 Task: Find connections with filter location Behat with filter topic #fundraisingwith filter profile language Potuguese with filter current company OneTrust with filter school PDM University  with filter industry Government Administration with filter service category Public Speaking with filter keywords title Data Entry
Action: Mouse moved to (485, 65)
Screenshot: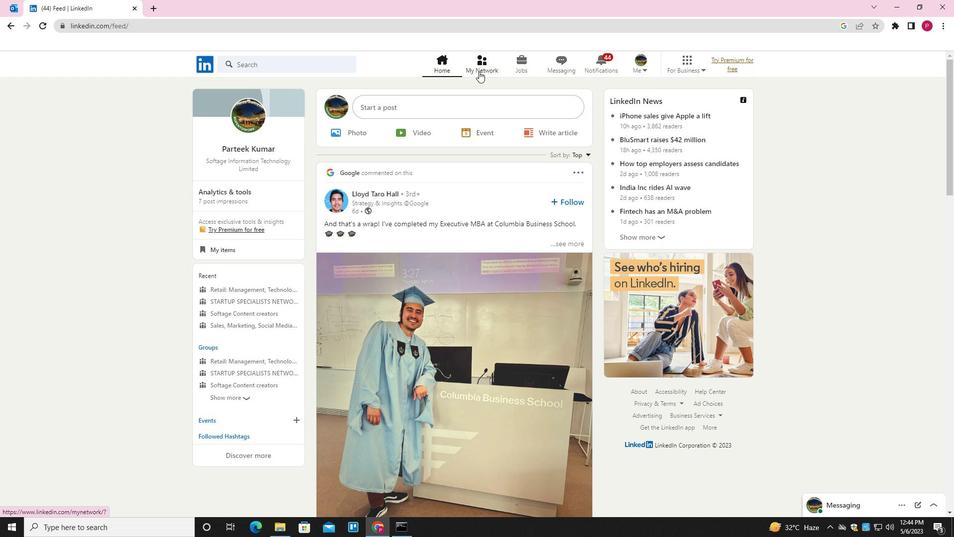 
Action: Mouse pressed left at (485, 65)
Screenshot: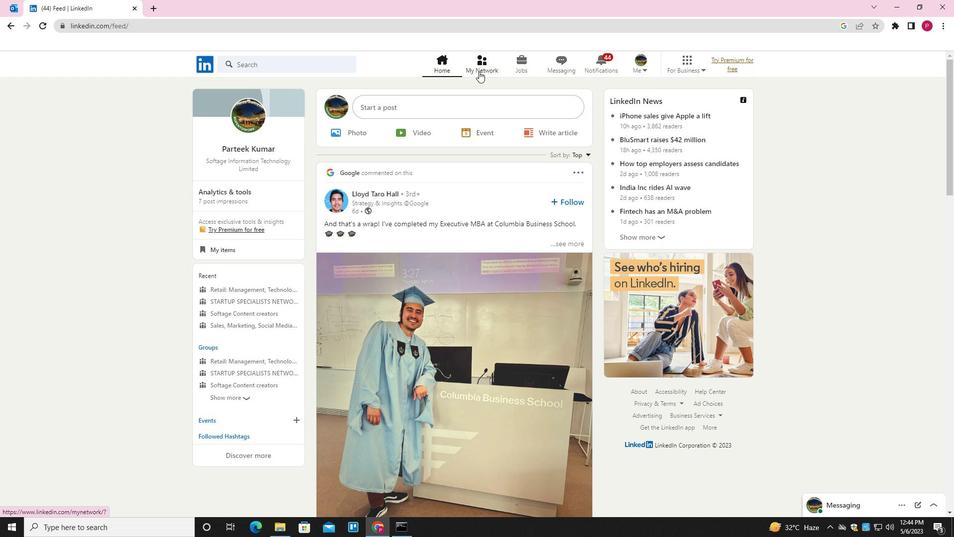
Action: Mouse moved to (308, 116)
Screenshot: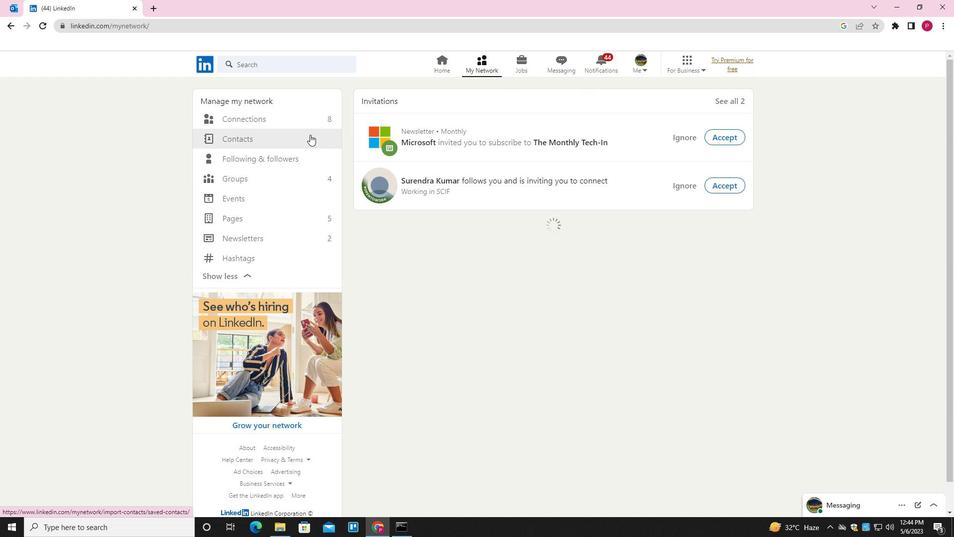 
Action: Mouse pressed left at (308, 116)
Screenshot: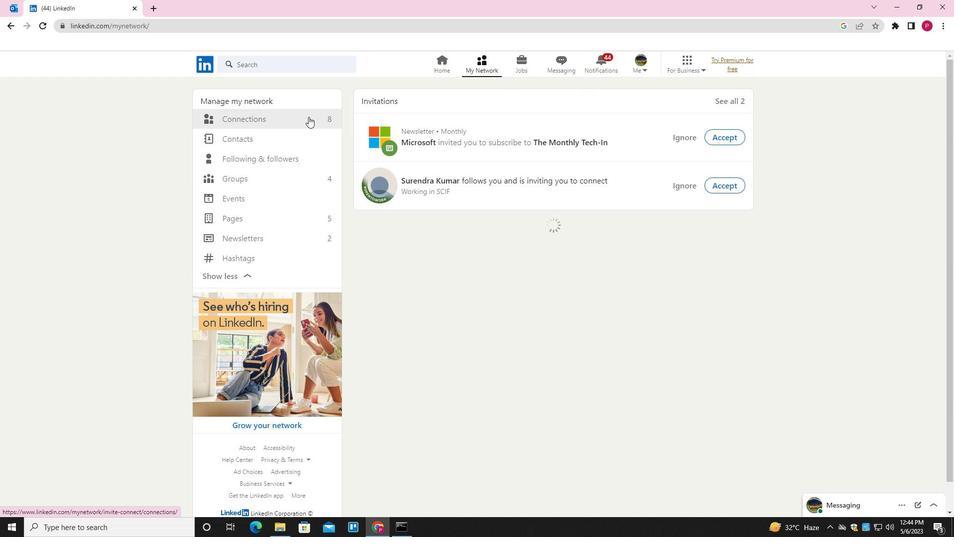 
Action: Mouse moved to (564, 115)
Screenshot: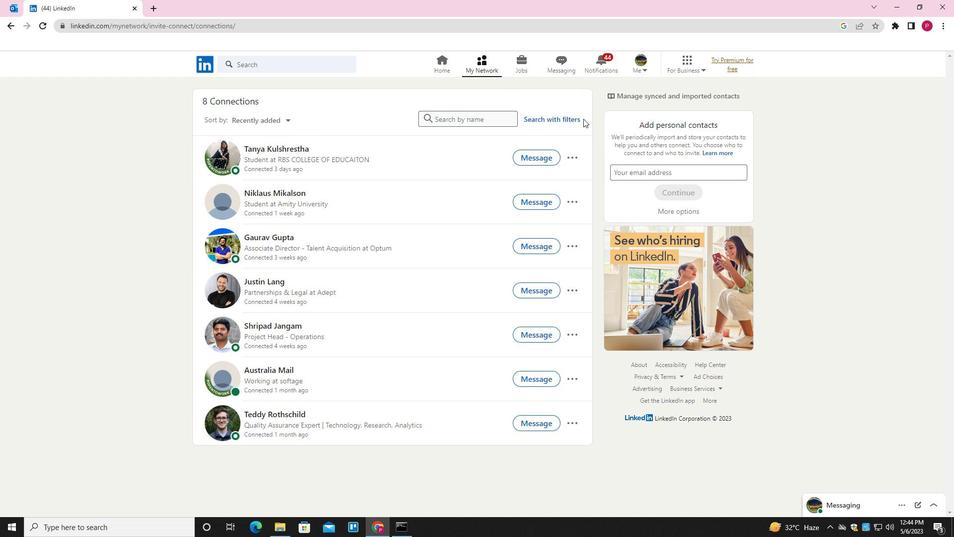
Action: Mouse pressed left at (564, 115)
Screenshot: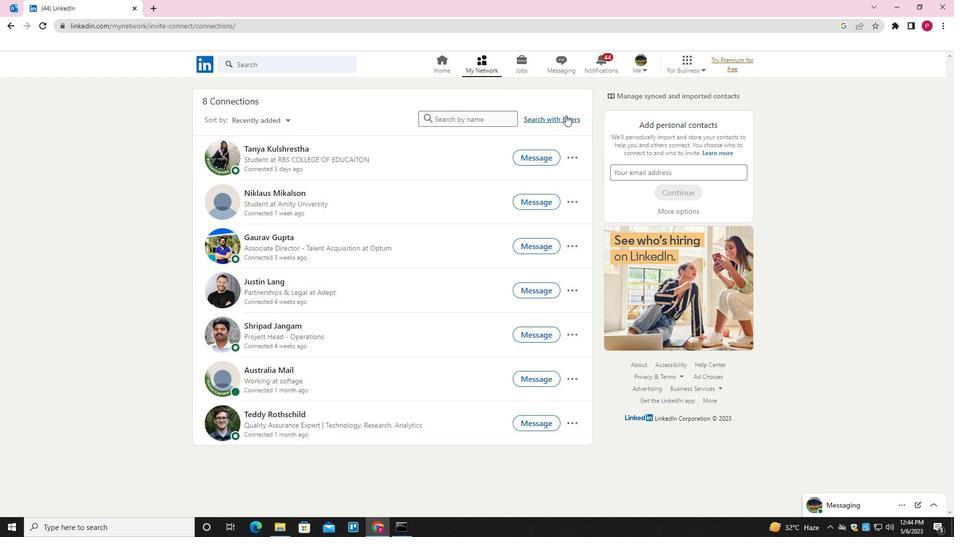 
Action: Mouse moved to (511, 93)
Screenshot: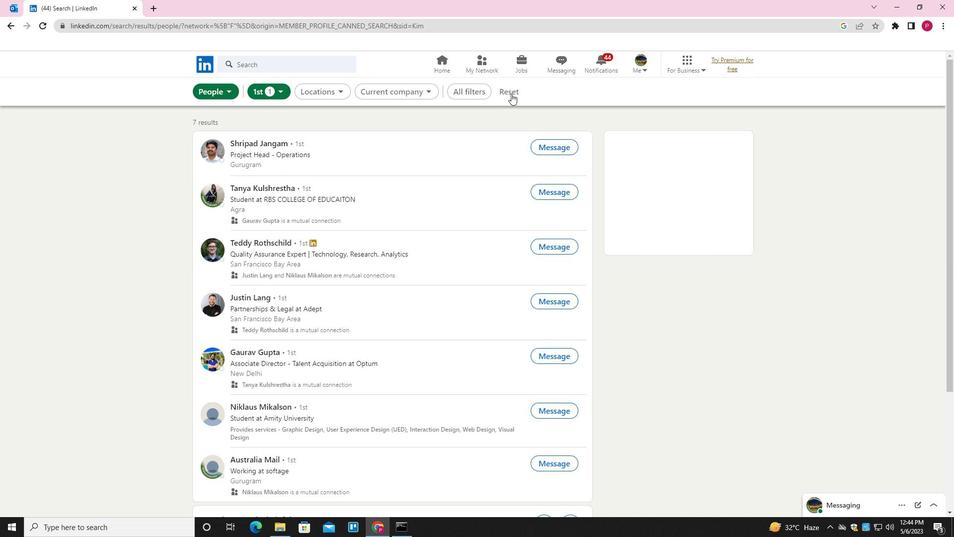 
Action: Mouse pressed left at (511, 93)
Screenshot: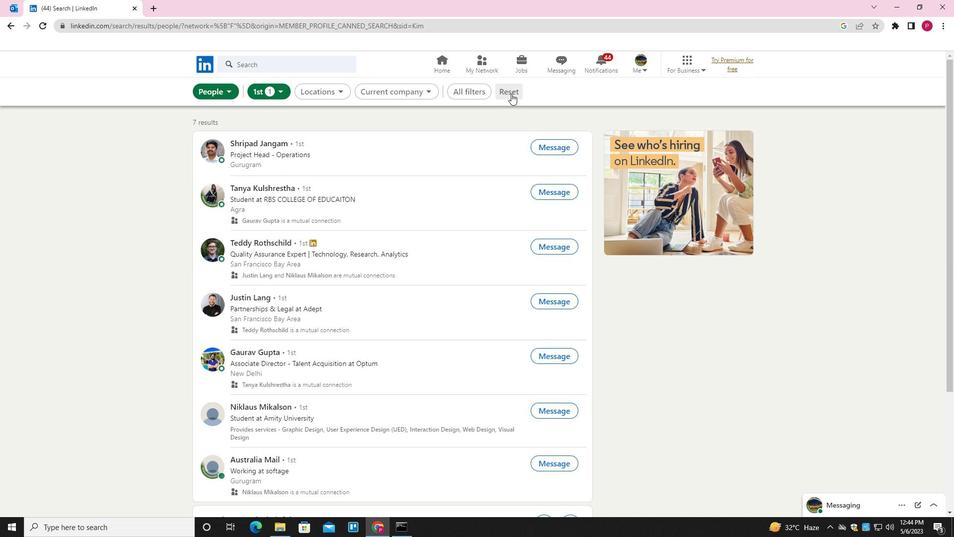 
Action: Mouse moved to (489, 92)
Screenshot: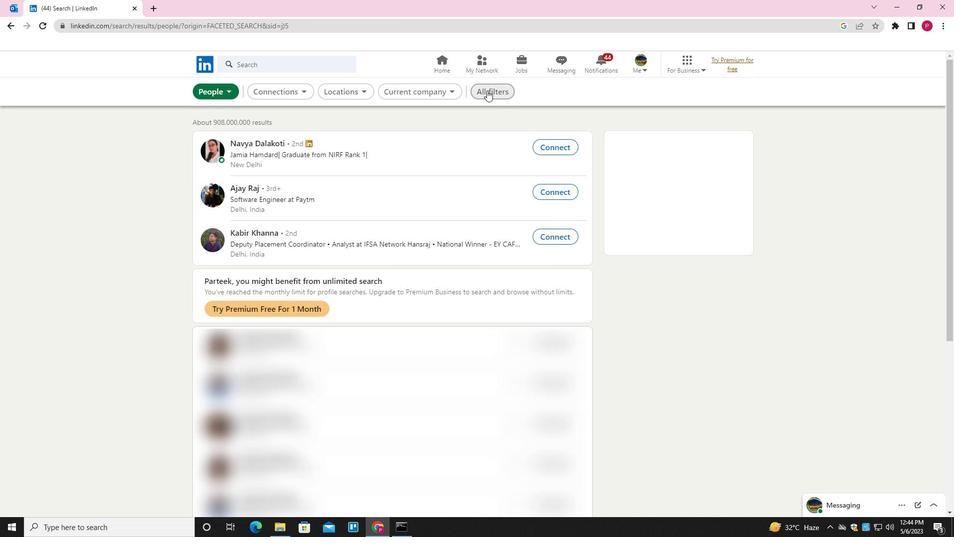 
Action: Mouse pressed left at (489, 92)
Screenshot: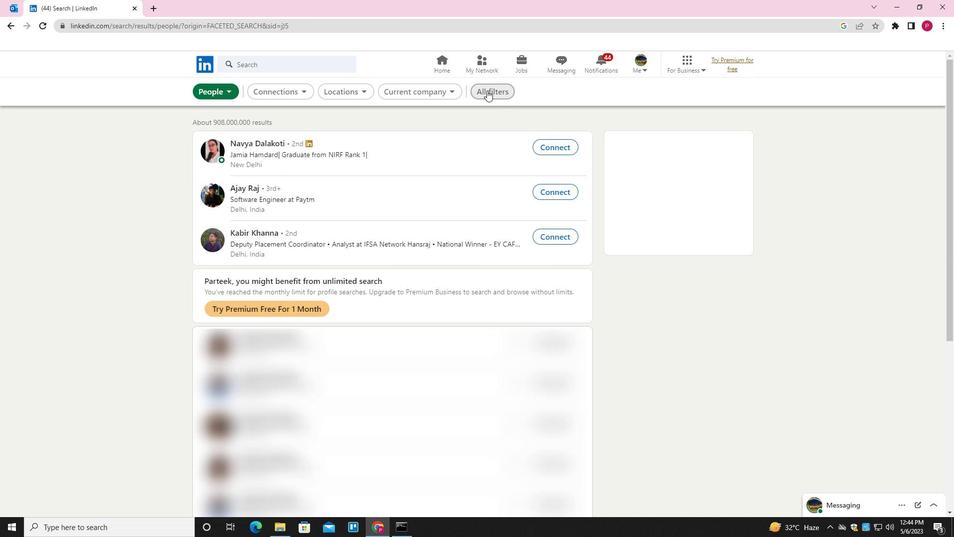 
Action: Mouse moved to (782, 304)
Screenshot: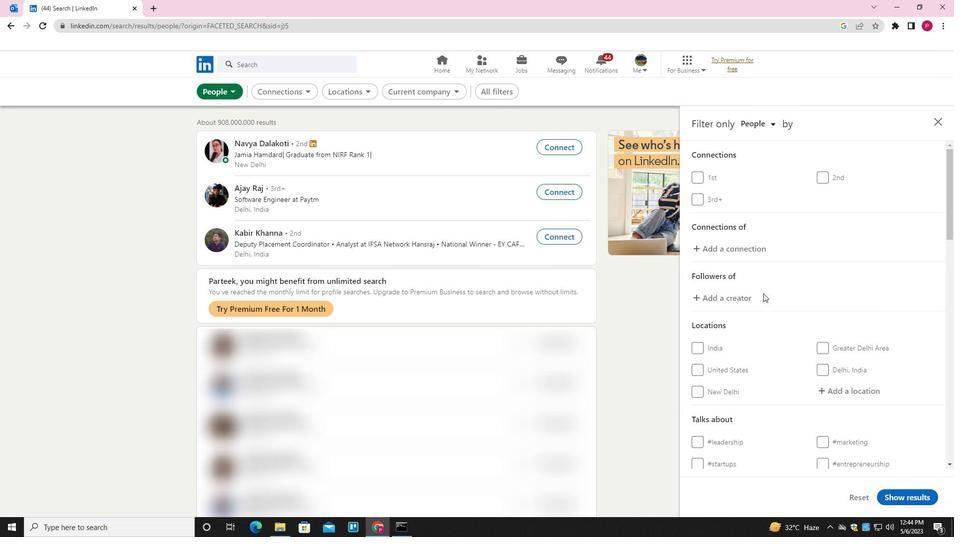 
Action: Mouse scrolled (782, 303) with delta (0, 0)
Screenshot: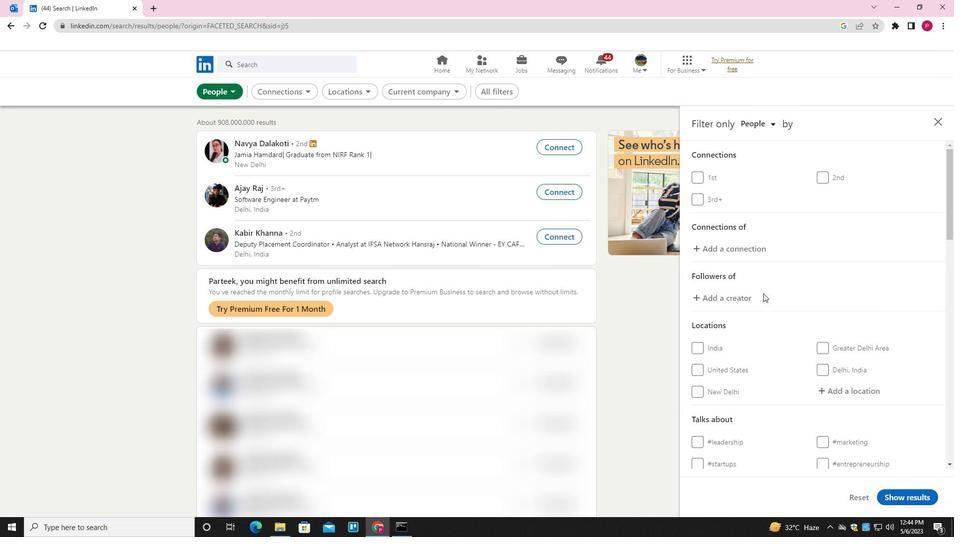 
Action: Mouse moved to (784, 305)
Screenshot: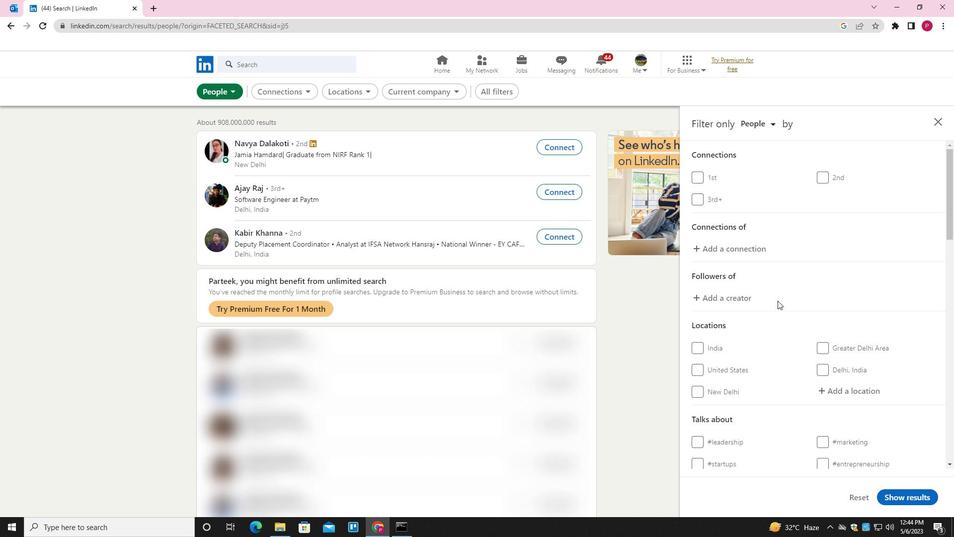
Action: Mouse scrolled (784, 304) with delta (0, 0)
Screenshot: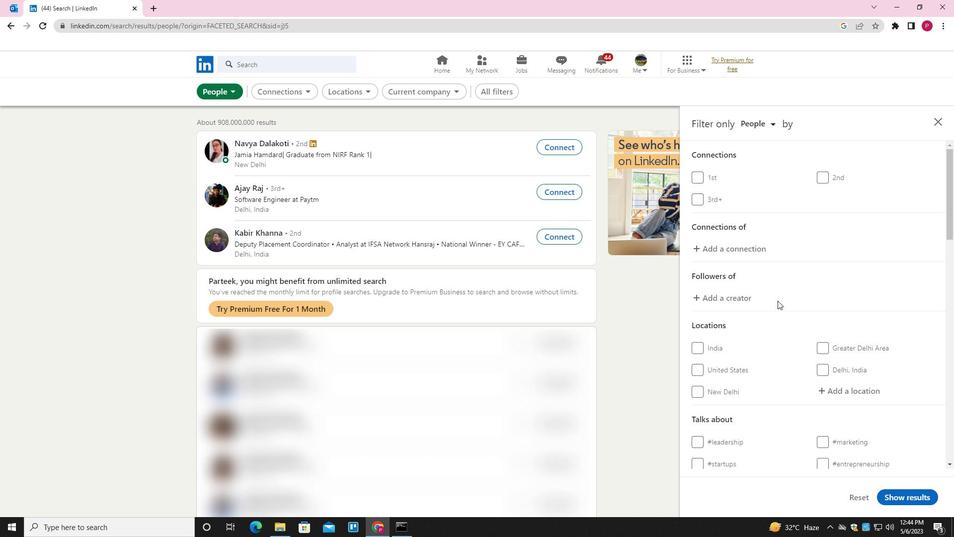 
Action: Mouse moved to (842, 294)
Screenshot: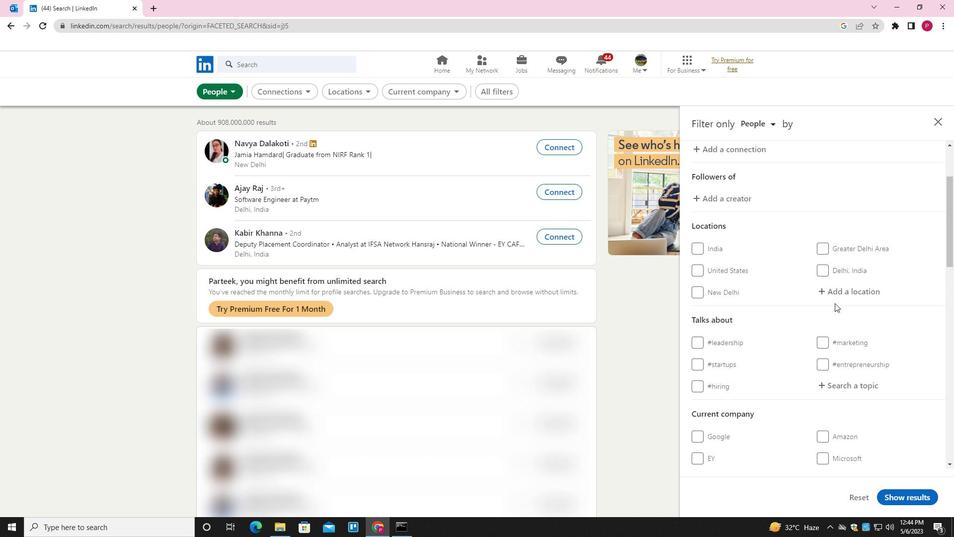 
Action: Mouse pressed left at (842, 294)
Screenshot: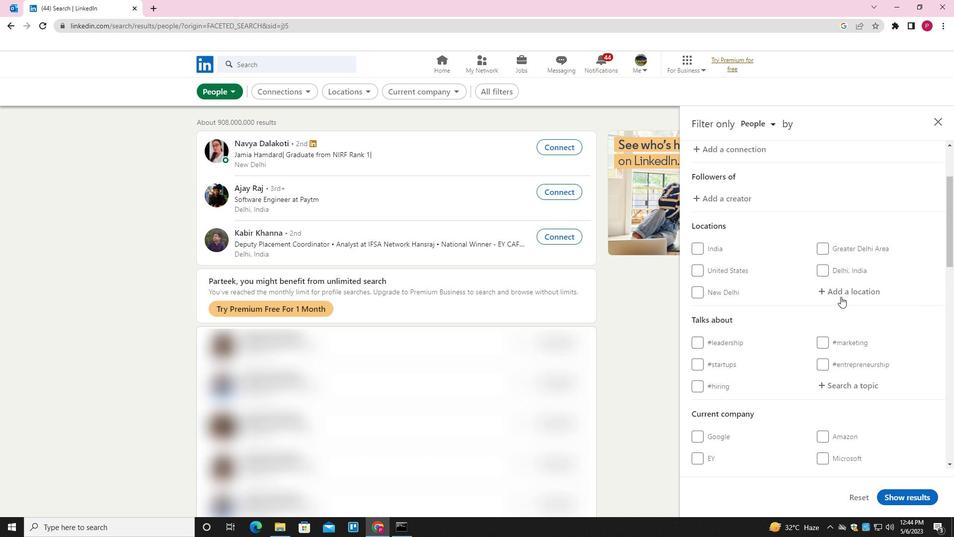 
Action: Key pressed <Key.shift>BEHATT<Key.backspace><Key.down><Key.enter>
Screenshot: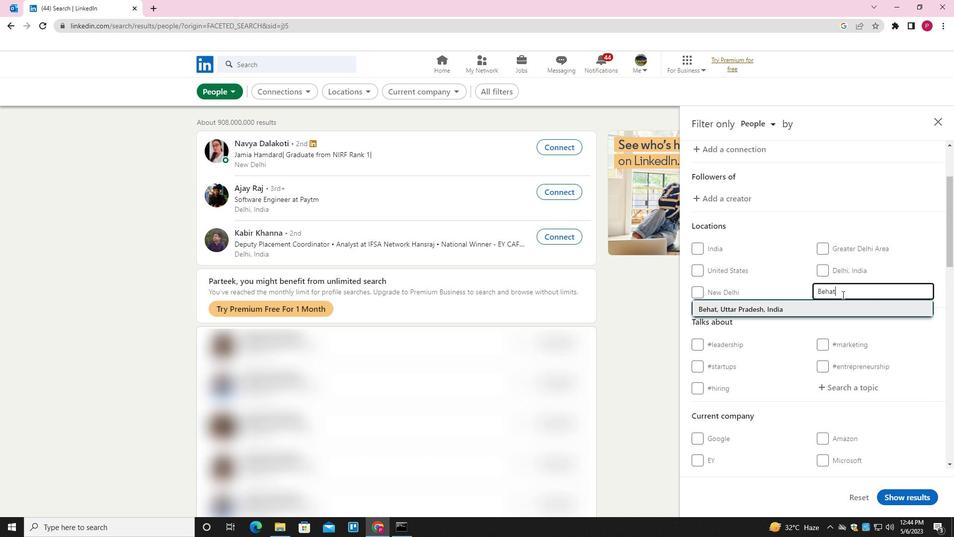 
Action: Mouse moved to (809, 281)
Screenshot: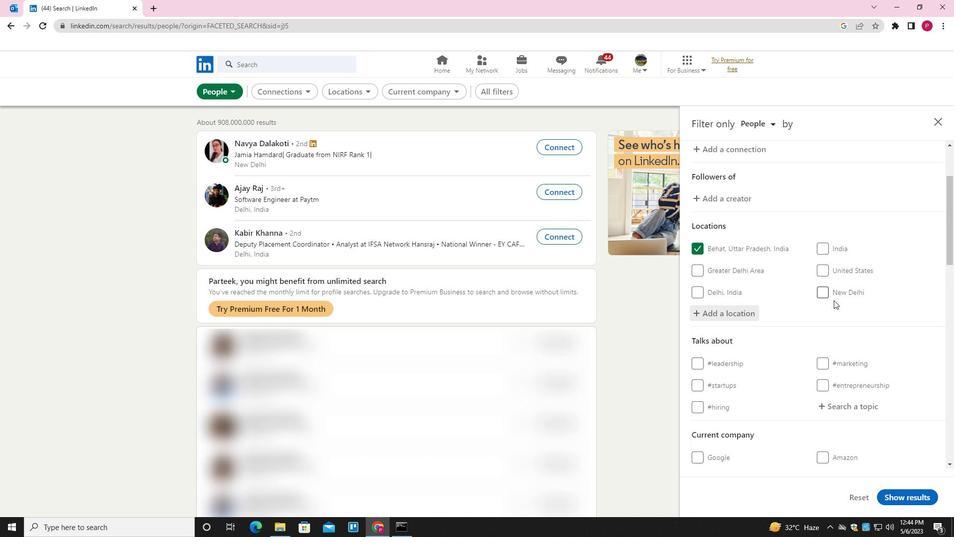 
Action: Mouse scrolled (809, 281) with delta (0, 0)
Screenshot: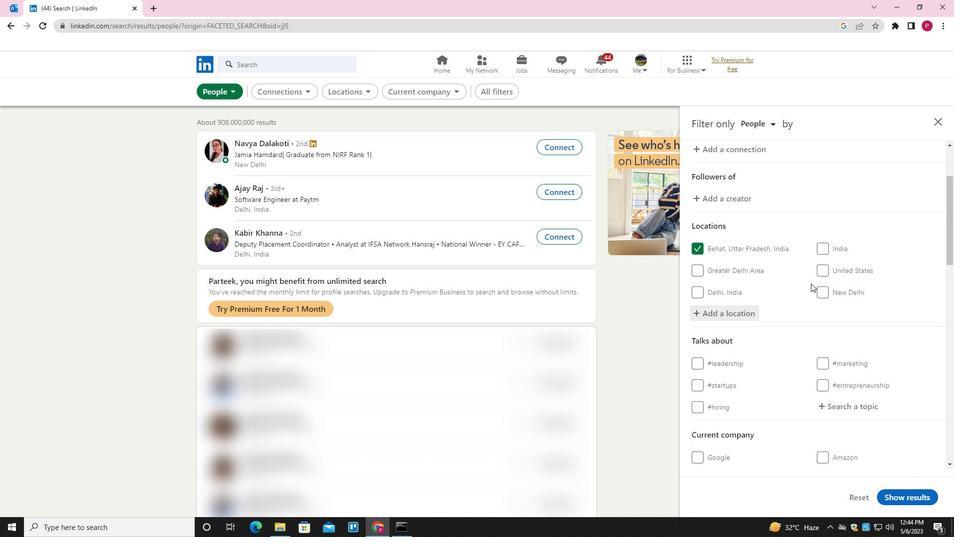 
Action: Mouse scrolled (809, 281) with delta (0, 0)
Screenshot: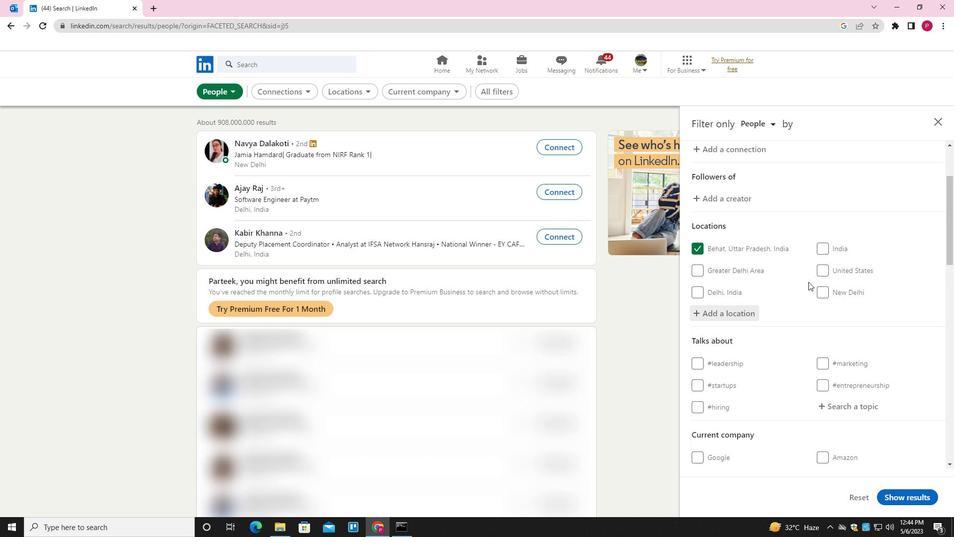 
Action: Mouse moved to (809, 282)
Screenshot: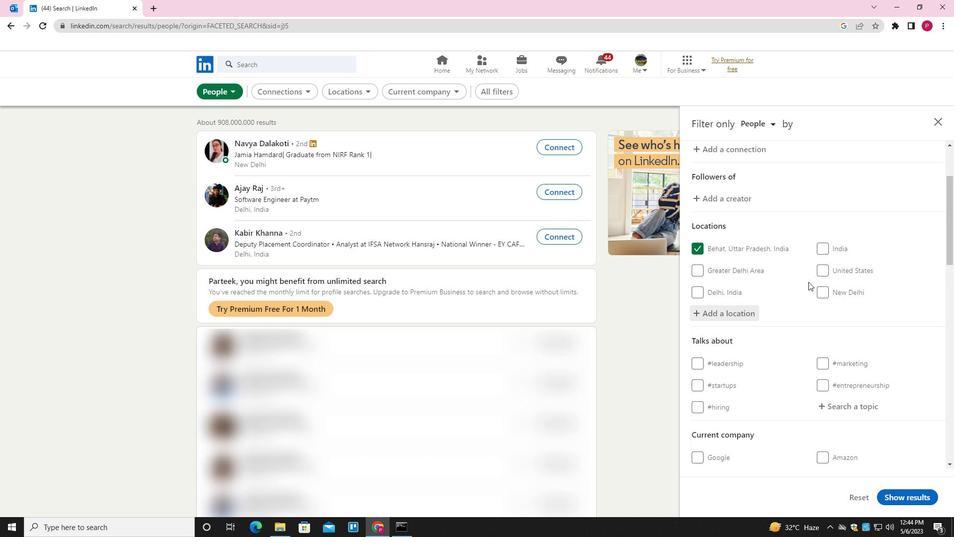 
Action: Mouse scrolled (809, 281) with delta (0, 0)
Screenshot: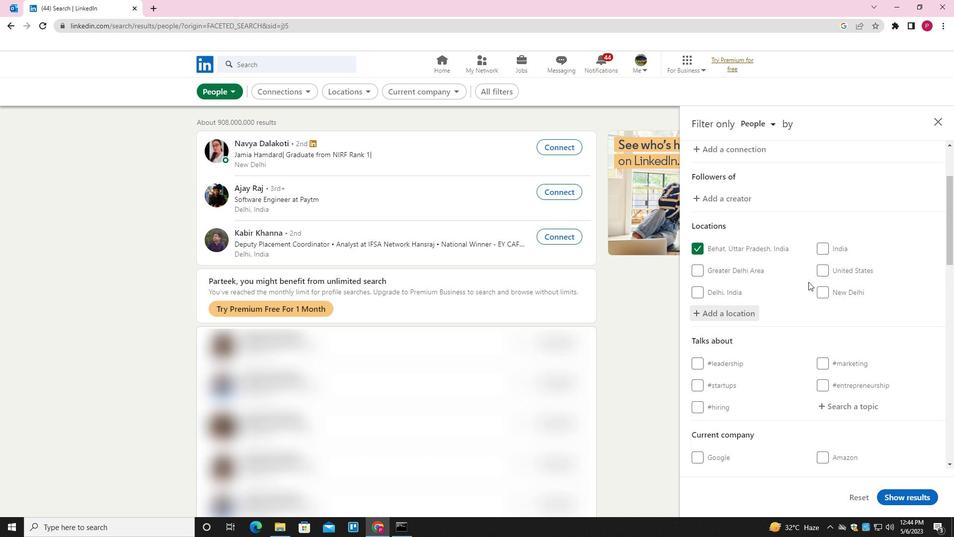 
Action: Mouse moved to (835, 261)
Screenshot: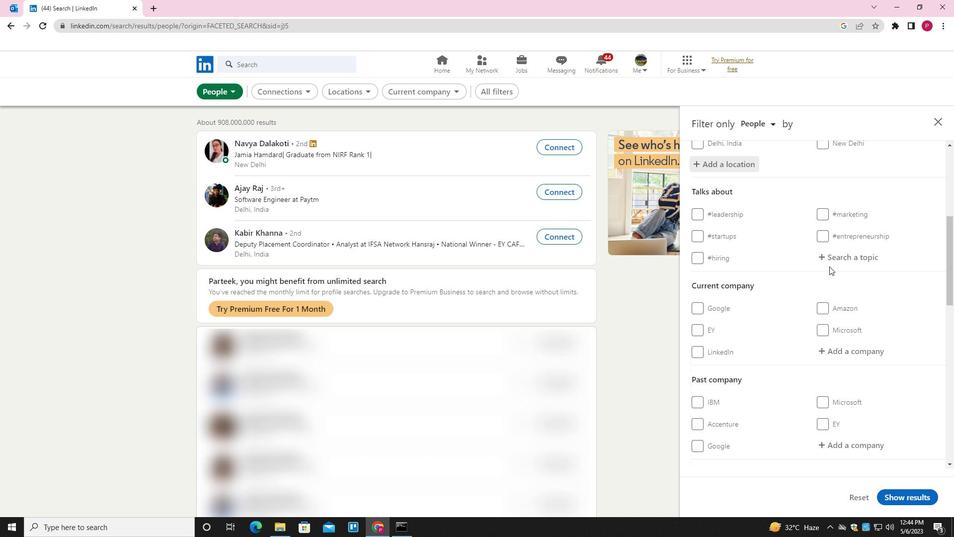 
Action: Mouse pressed left at (835, 261)
Screenshot: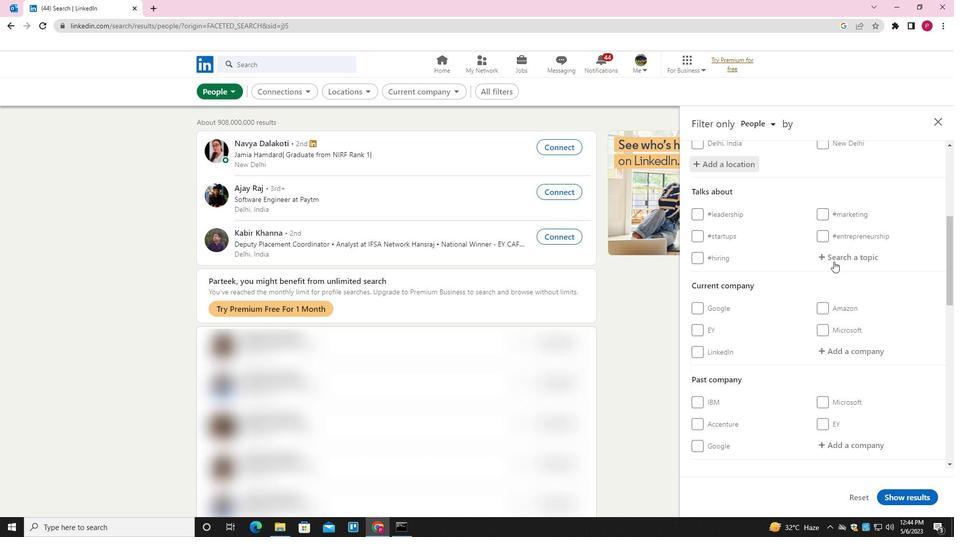 
Action: Key pressed FUNDRAISING<Key.down><Key.enter>
Screenshot: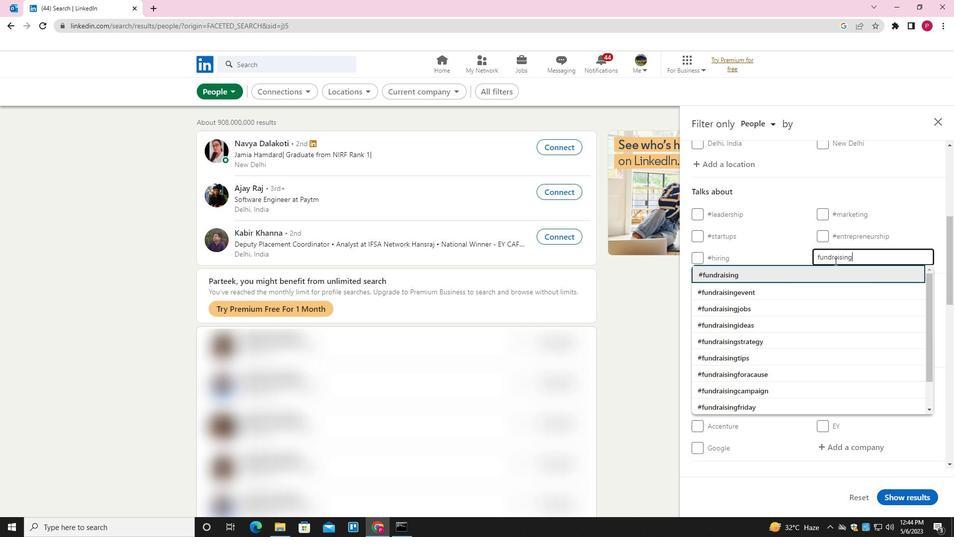 
Action: Mouse moved to (827, 264)
Screenshot: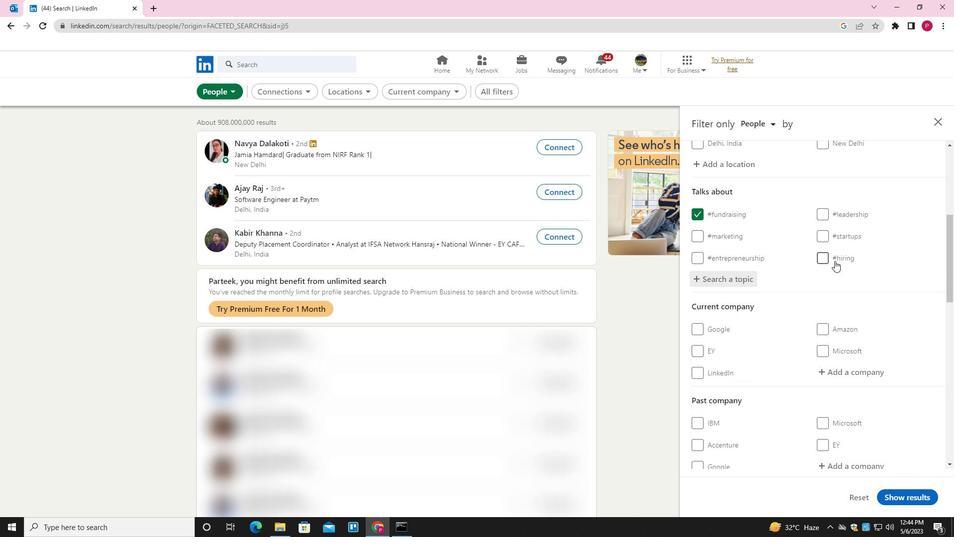
Action: Mouse scrolled (827, 263) with delta (0, 0)
Screenshot: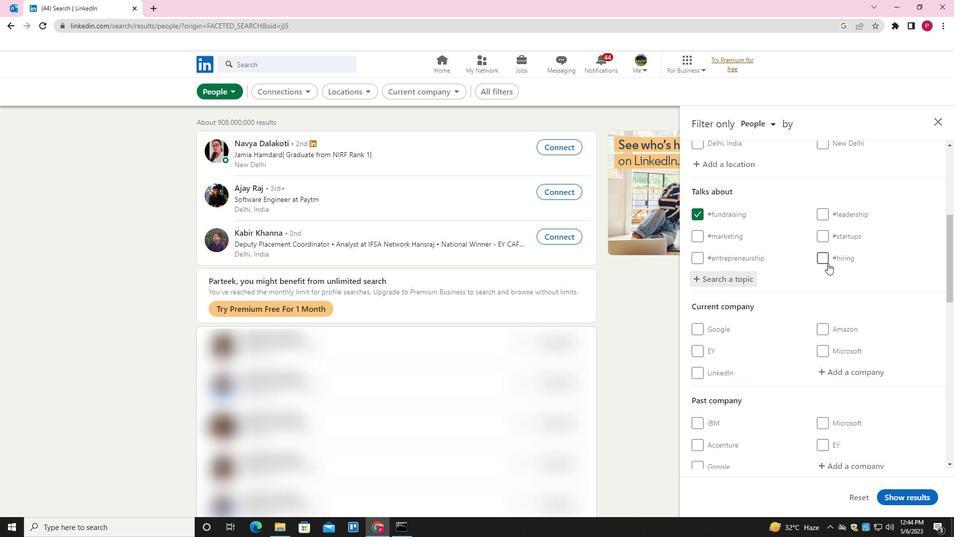 
Action: Mouse scrolled (827, 263) with delta (0, 0)
Screenshot: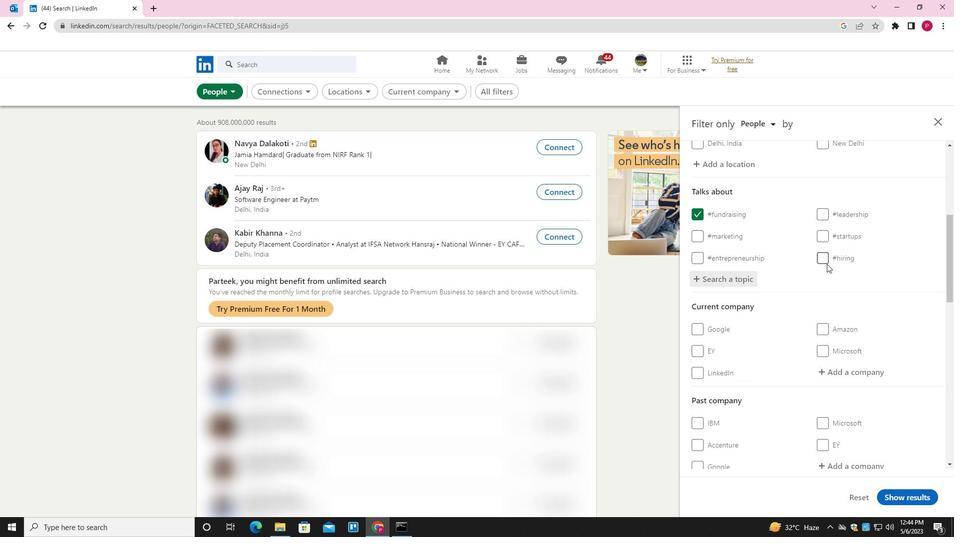 
Action: Mouse scrolled (827, 263) with delta (0, 0)
Screenshot: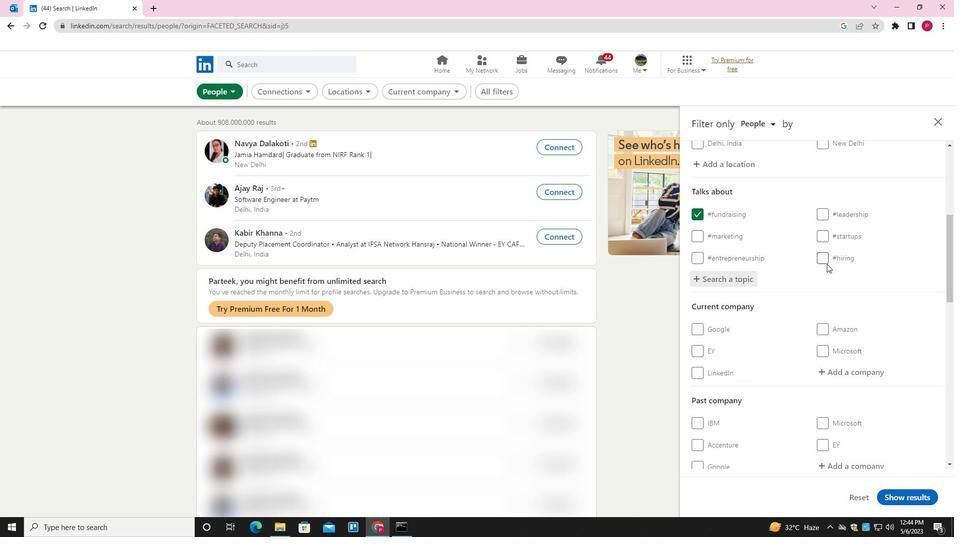 
Action: Mouse scrolled (827, 263) with delta (0, 0)
Screenshot: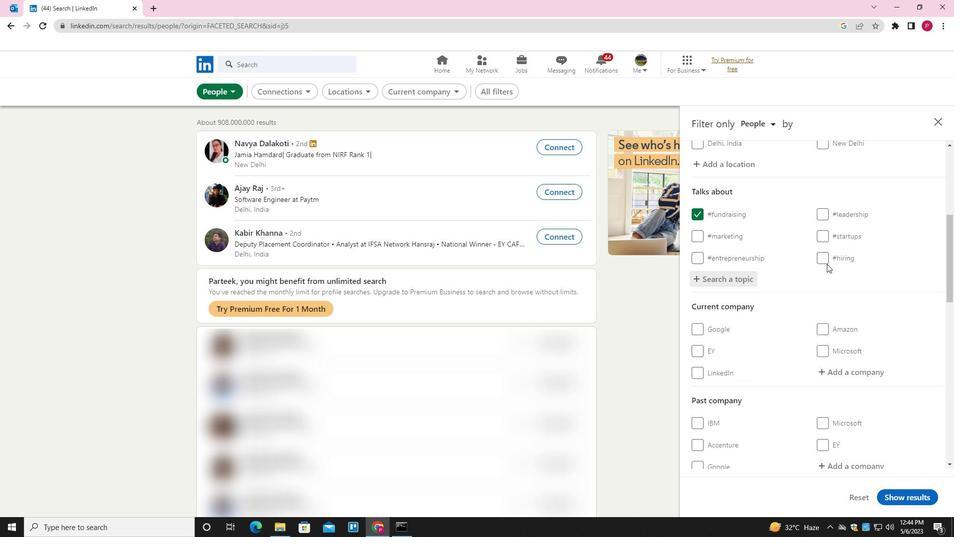 
Action: Mouse scrolled (827, 263) with delta (0, 0)
Screenshot: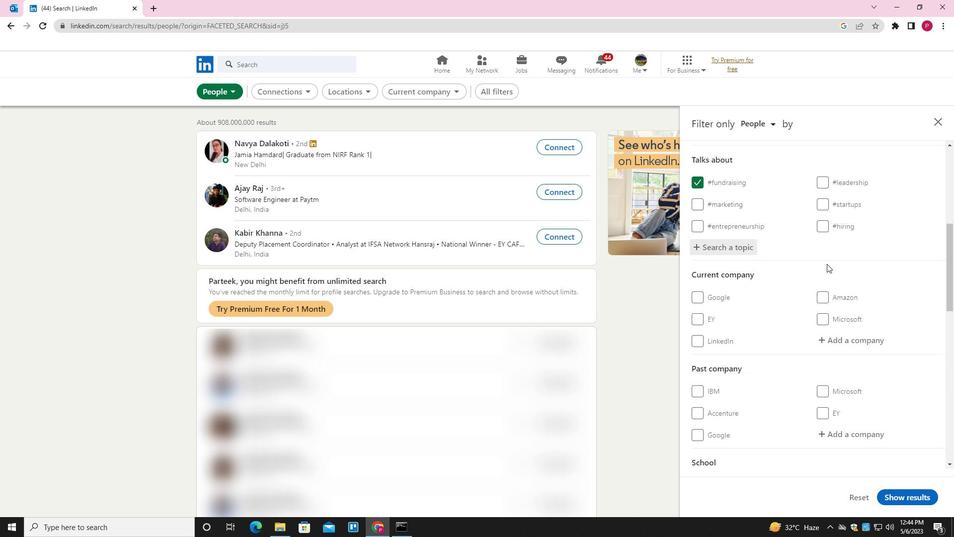 
Action: Mouse moved to (811, 277)
Screenshot: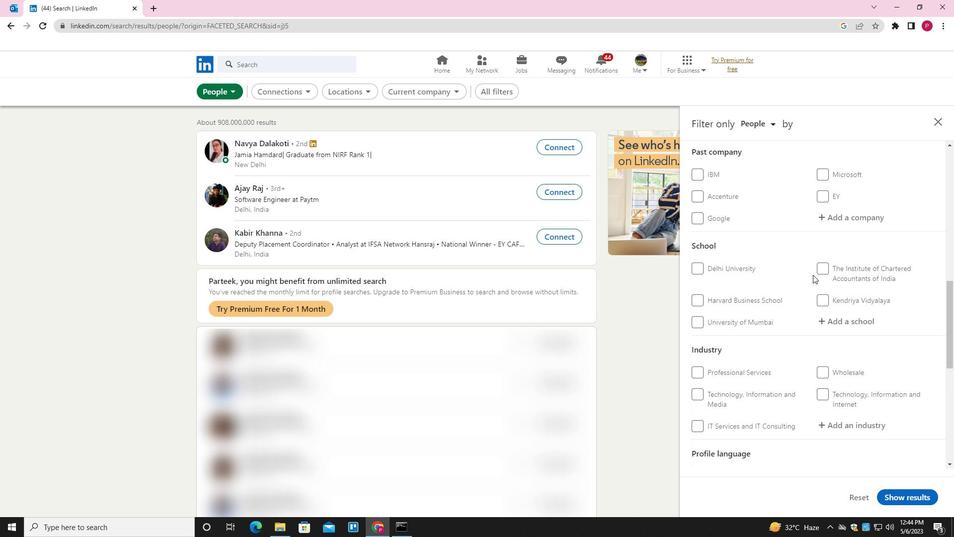 
Action: Mouse scrolled (811, 277) with delta (0, 0)
Screenshot: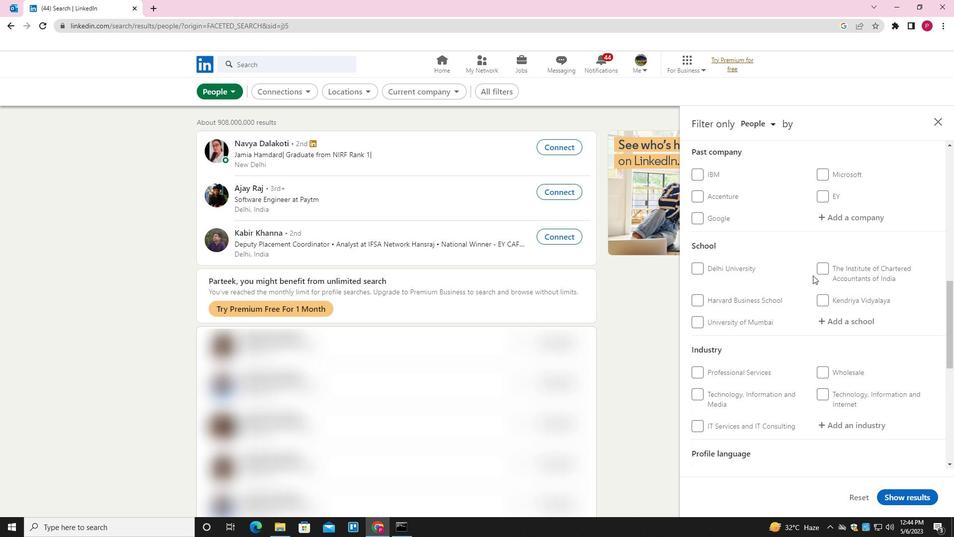 
Action: Mouse moved to (810, 278)
Screenshot: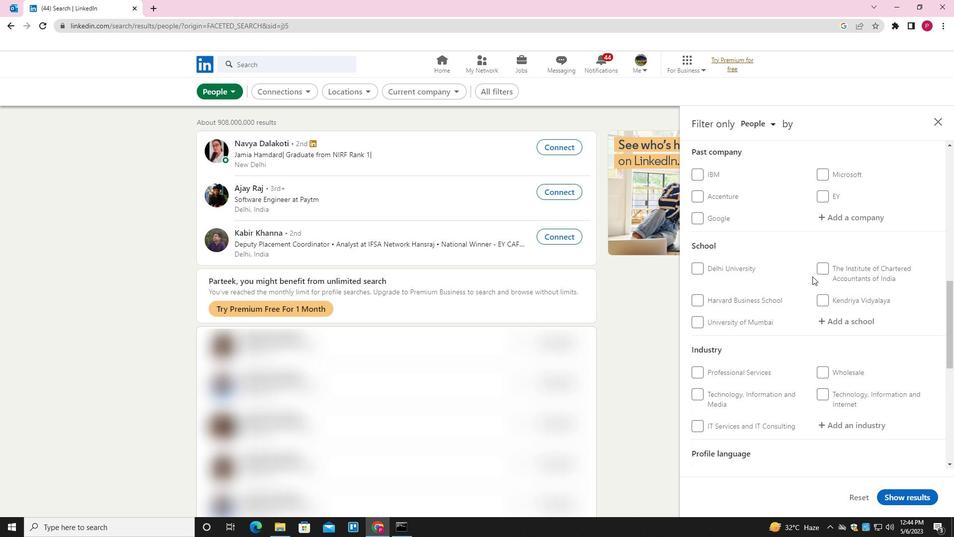 
Action: Mouse scrolled (810, 278) with delta (0, 0)
Screenshot: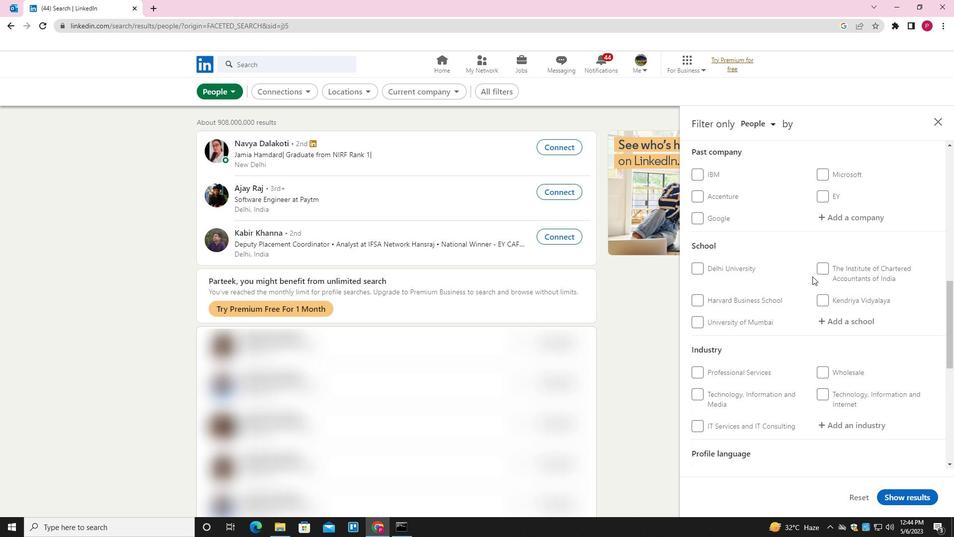 
Action: Mouse scrolled (810, 278) with delta (0, 0)
Screenshot: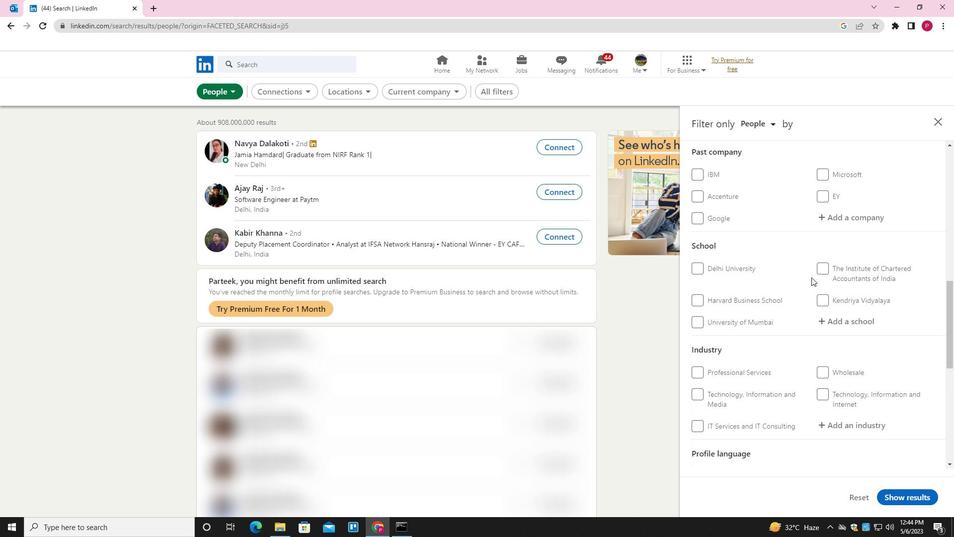 
Action: Mouse scrolled (810, 278) with delta (0, 0)
Screenshot: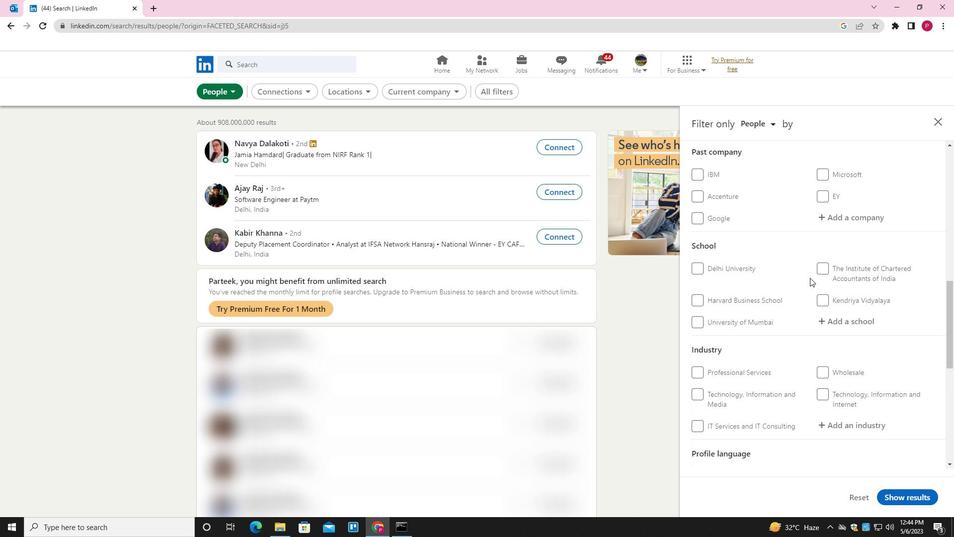 
Action: Mouse moved to (826, 297)
Screenshot: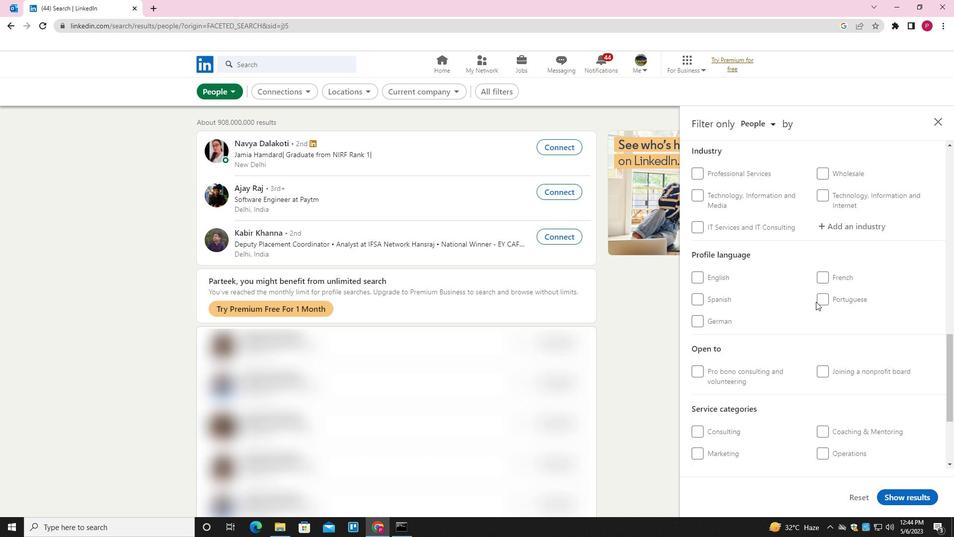 
Action: Mouse pressed left at (826, 297)
Screenshot: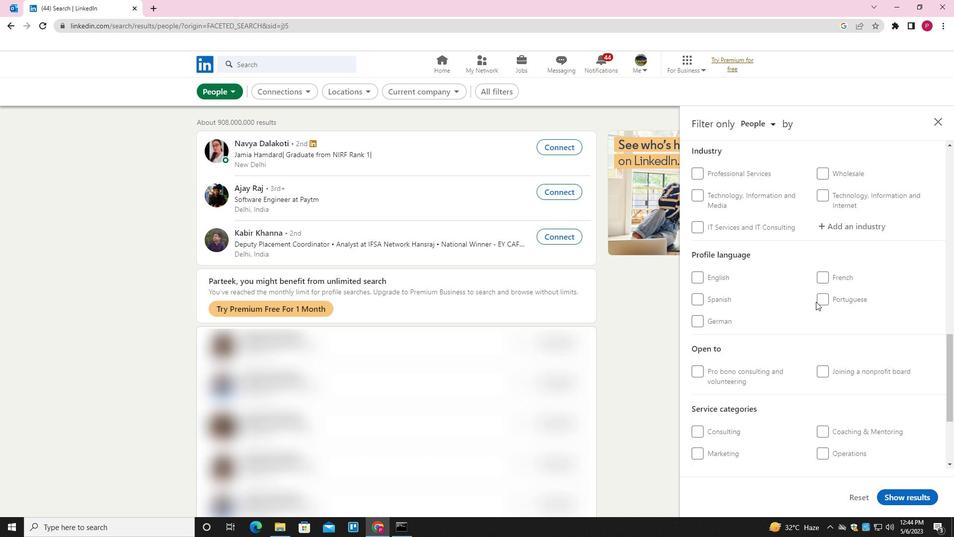 
Action: Mouse moved to (758, 323)
Screenshot: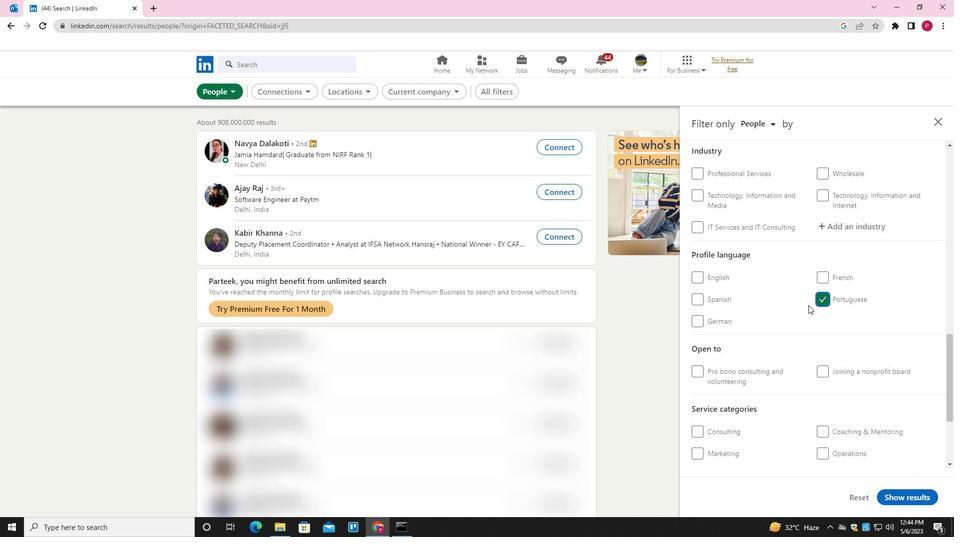 
Action: Mouse scrolled (758, 324) with delta (0, 0)
Screenshot: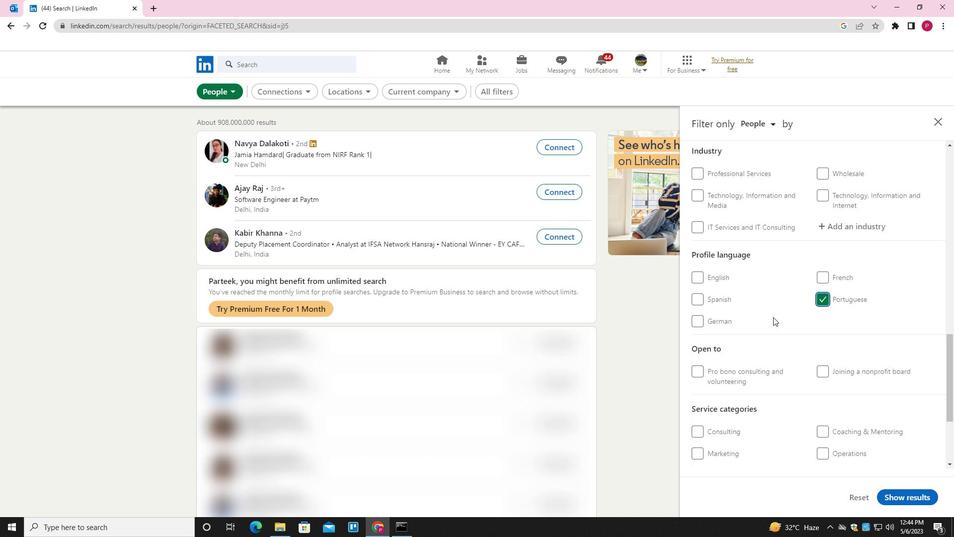 
Action: Mouse scrolled (758, 324) with delta (0, 0)
Screenshot: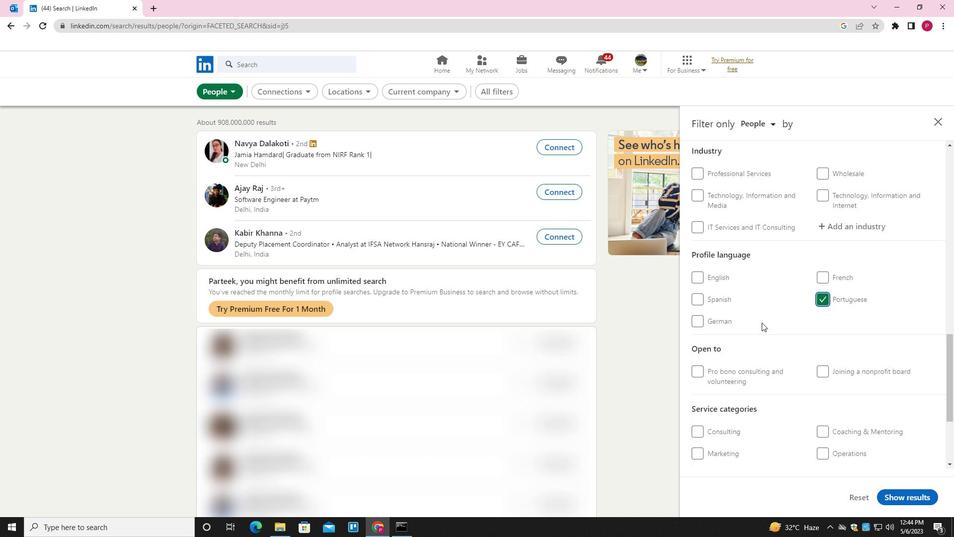 
Action: Mouse scrolled (758, 324) with delta (0, 0)
Screenshot: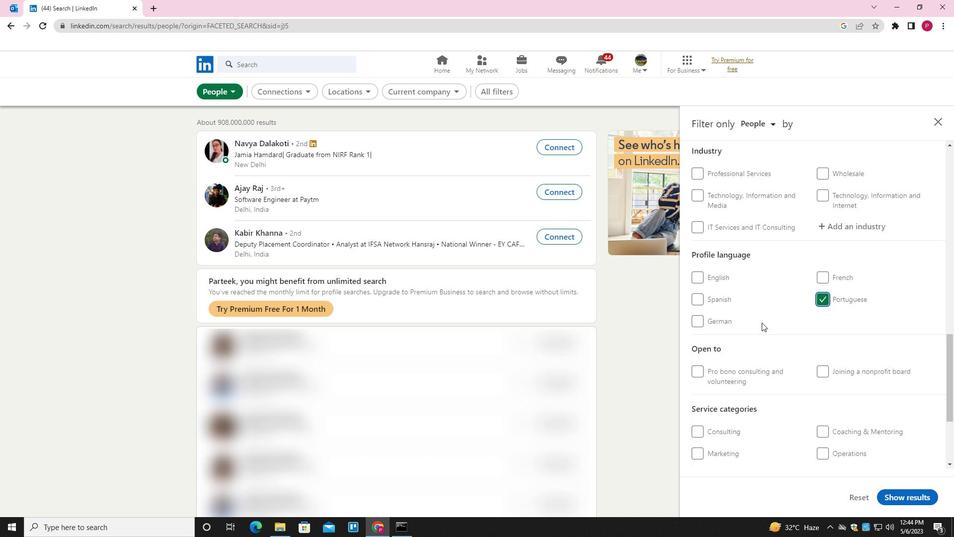 
Action: Mouse scrolled (758, 324) with delta (0, 0)
Screenshot: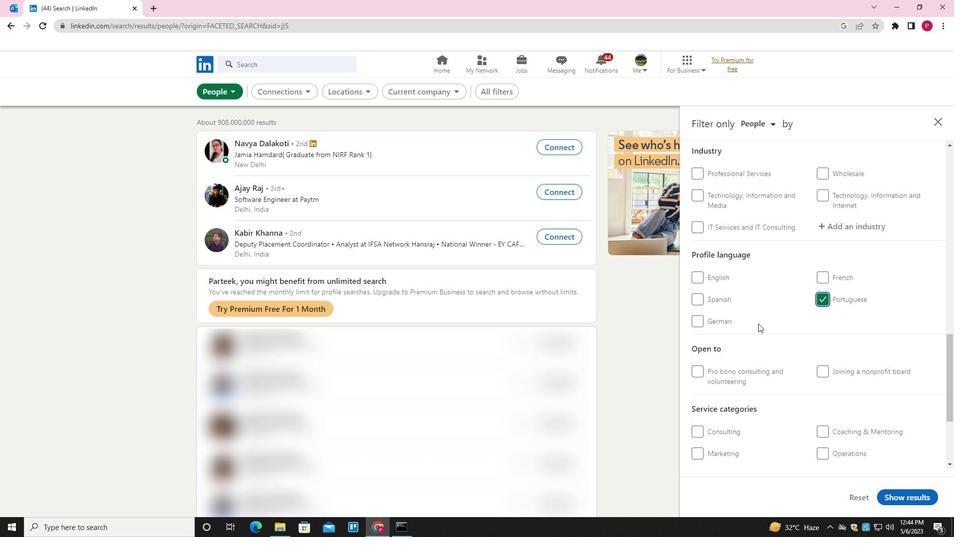 
Action: Mouse scrolled (758, 324) with delta (0, 0)
Screenshot: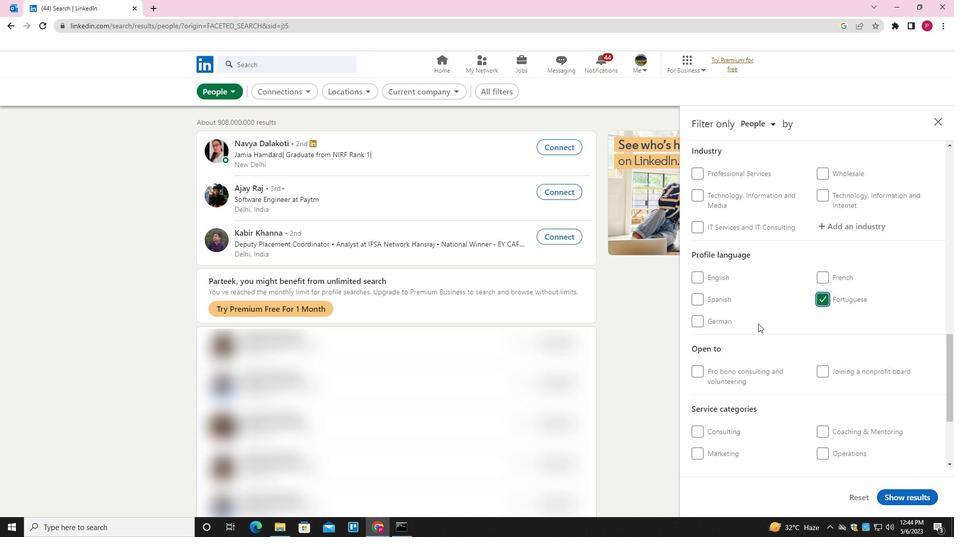 
Action: Mouse scrolled (758, 324) with delta (0, 0)
Screenshot: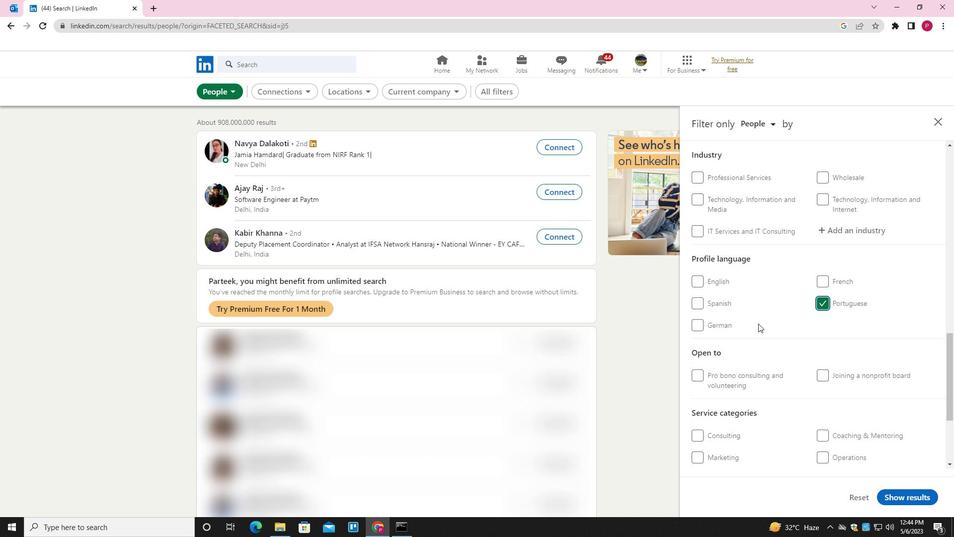 
Action: Mouse moved to (836, 220)
Screenshot: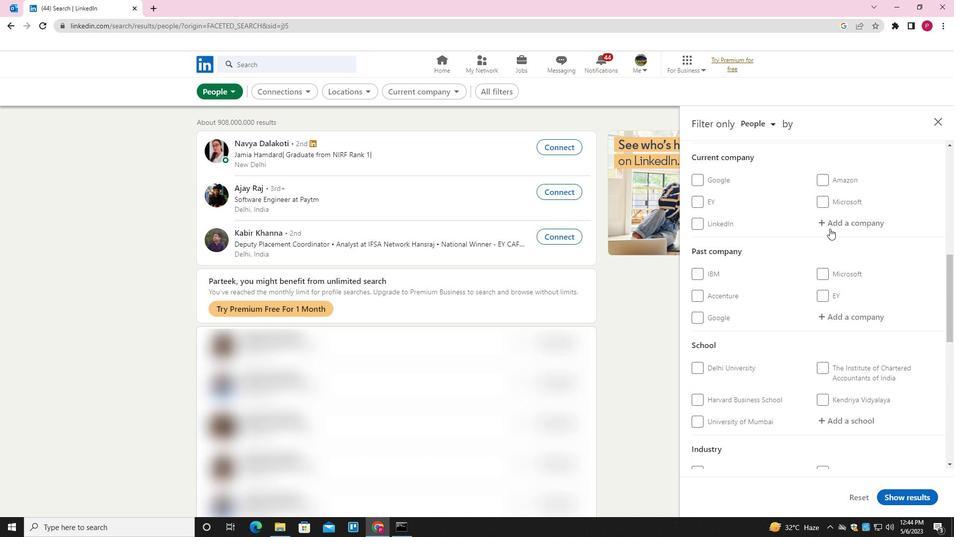 
Action: Mouse pressed left at (836, 220)
Screenshot: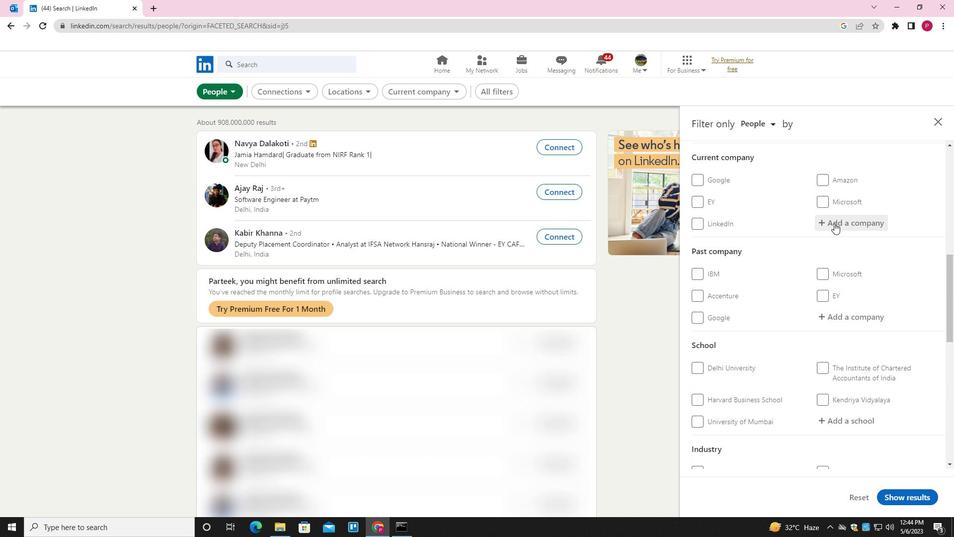 
Action: Key pressed <Key.shift>ONE<Key.shift>TRUST<Key.down><Key.enter>
Screenshot: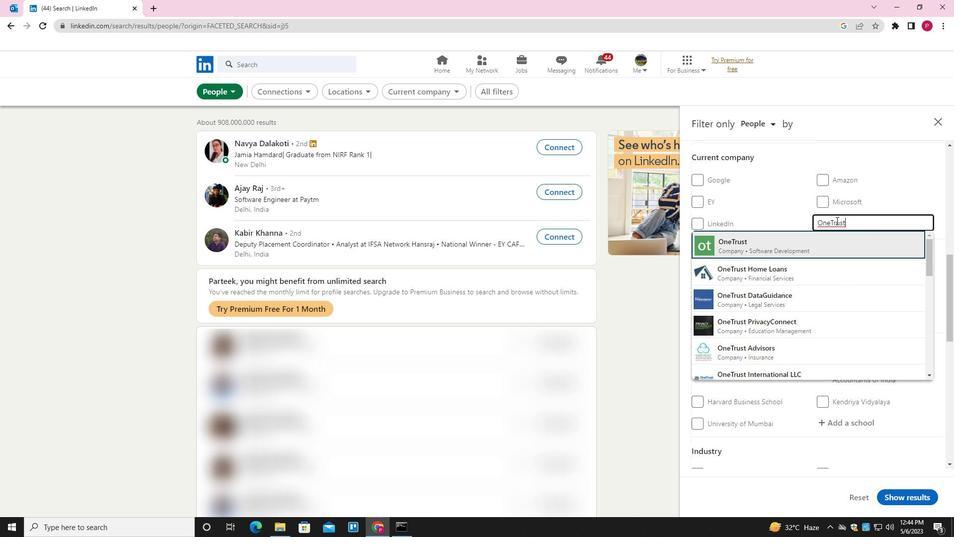 
Action: Mouse moved to (791, 252)
Screenshot: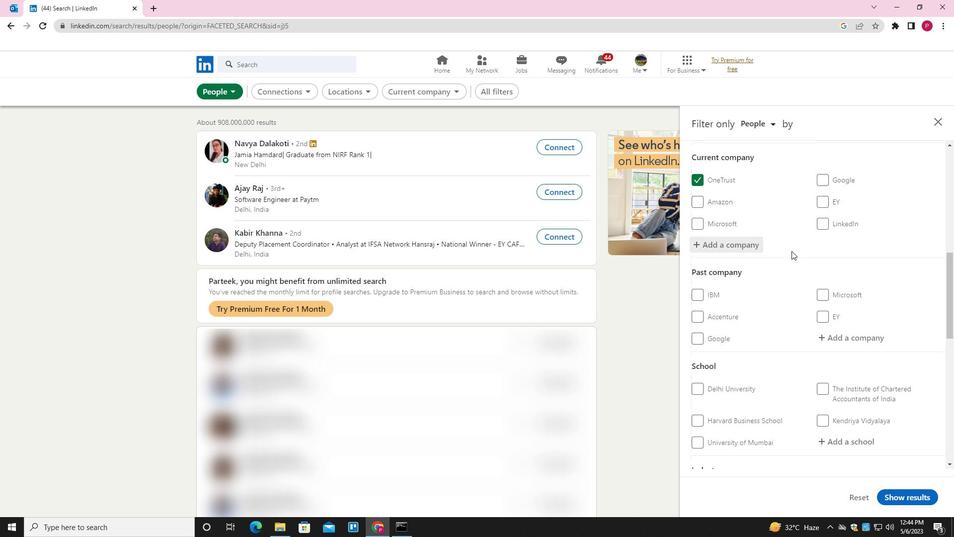 
Action: Mouse scrolled (791, 252) with delta (0, 0)
Screenshot: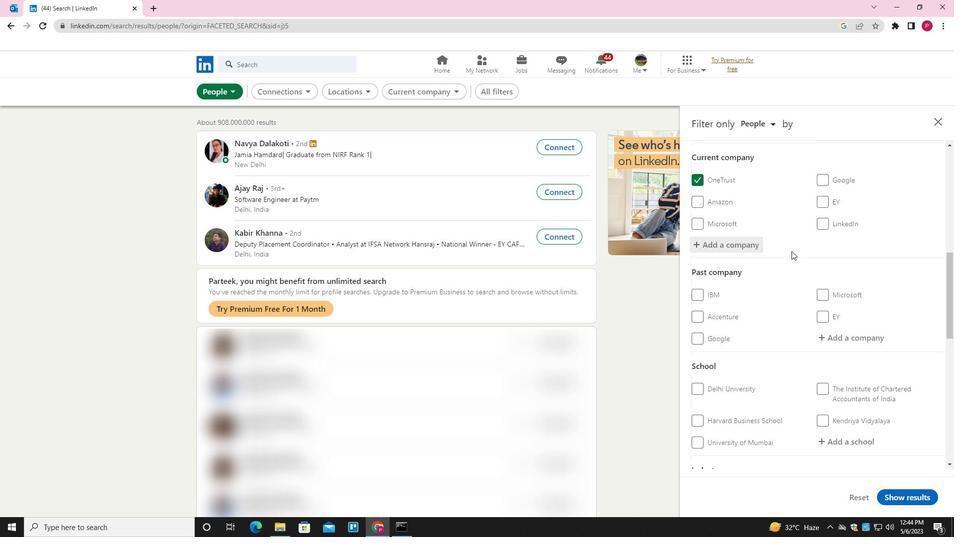 
Action: Mouse moved to (790, 253)
Screenshot: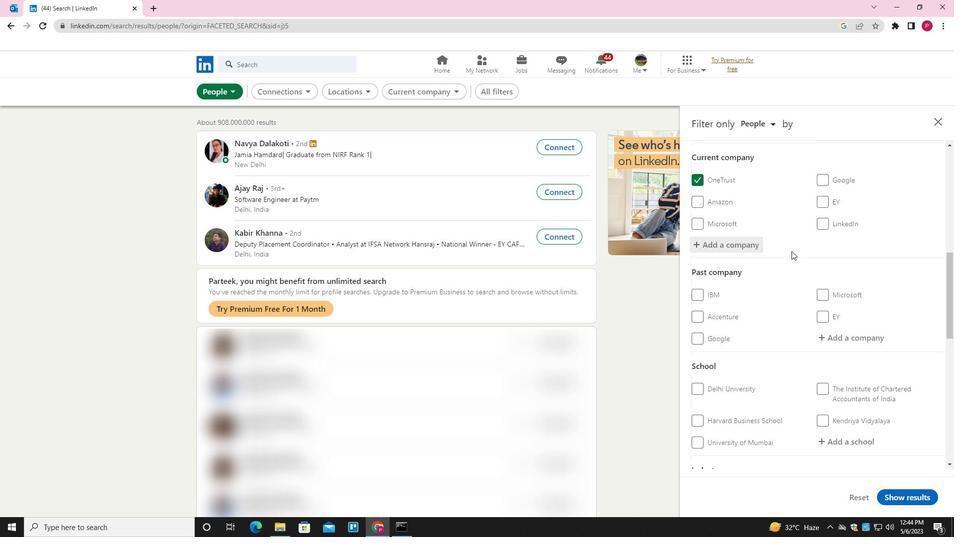 
Action: Mouse scrolled (790, 252) with delta (0, 0)
Screenshot: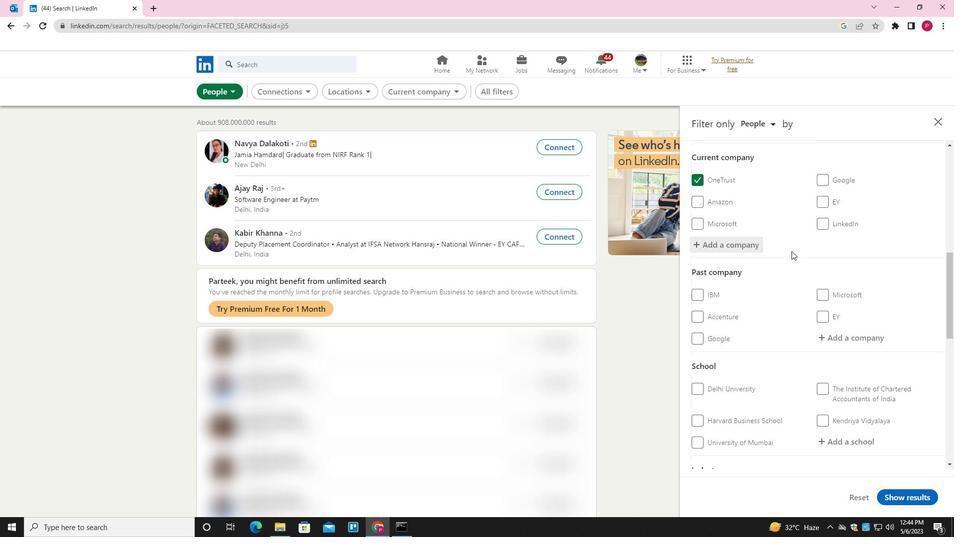 
Action: Mouse scrolled (790, 252) with delta (0, 0)
Screenshot: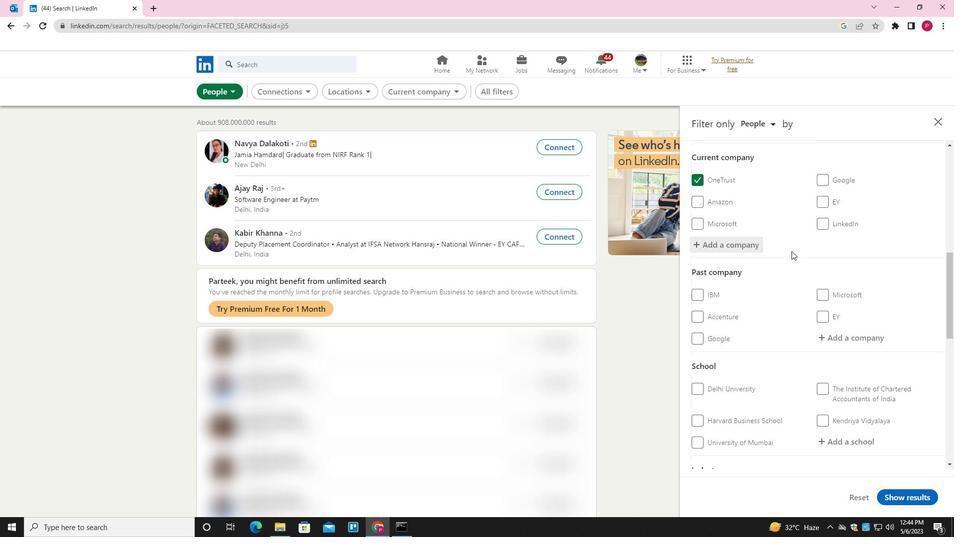 
Action: Mouse scrolled (790, 252) with delta (0, 0)
Screenshot: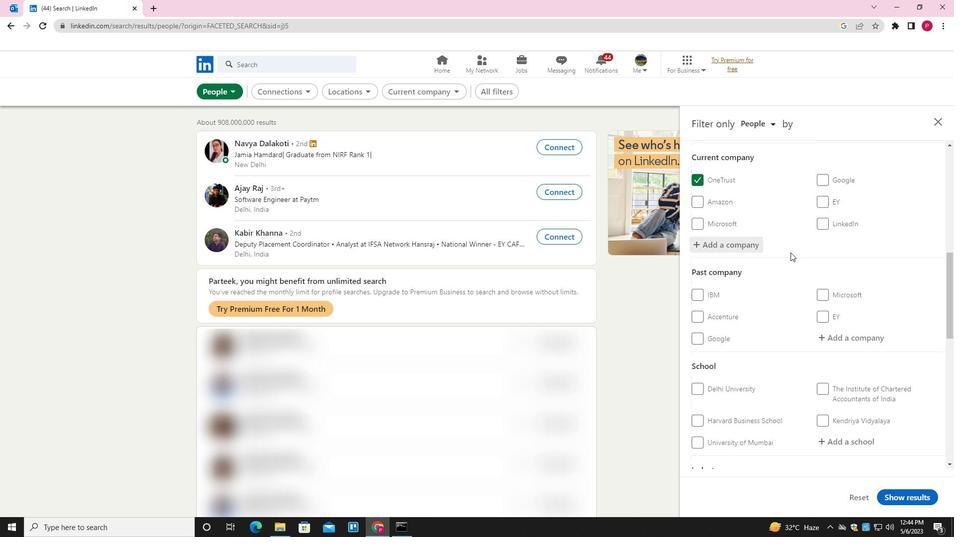
Action: Mouse moved to (828, 238)
Screenshot: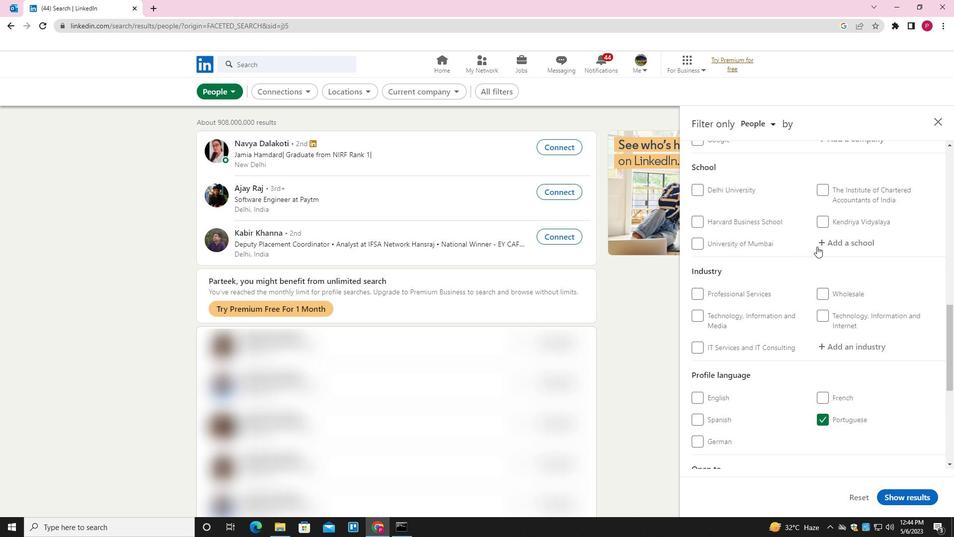 
Action: Mouse pressed left at (828, 238)
Screenshot: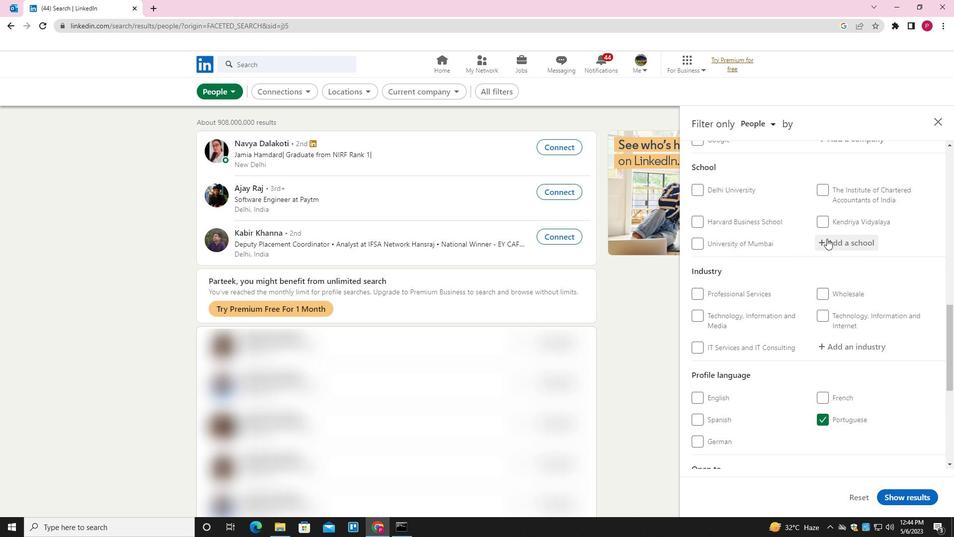 
Action: Key pressed <Key.shift>PDM
Screenshot: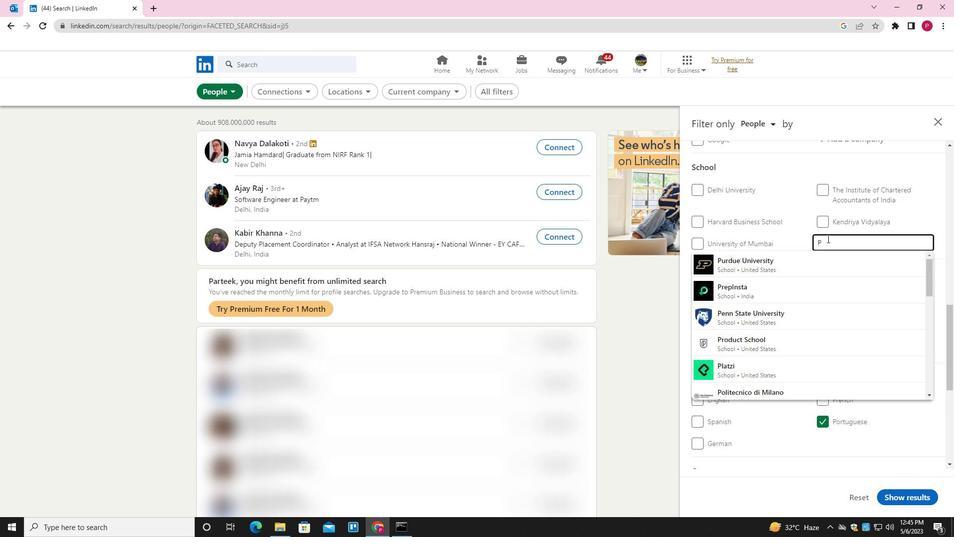 
Action: Mouse moved to (828, 238)
Screenshot: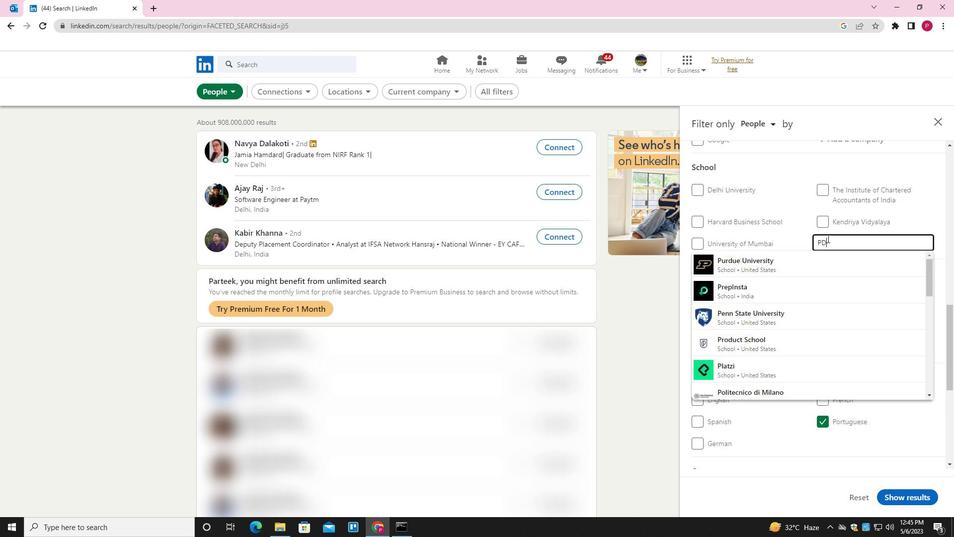 
Action: Key pressed <Key.space><Key.shift>UNIVERSITY<Key.space><Key.down><Key.enter>
Screenshot: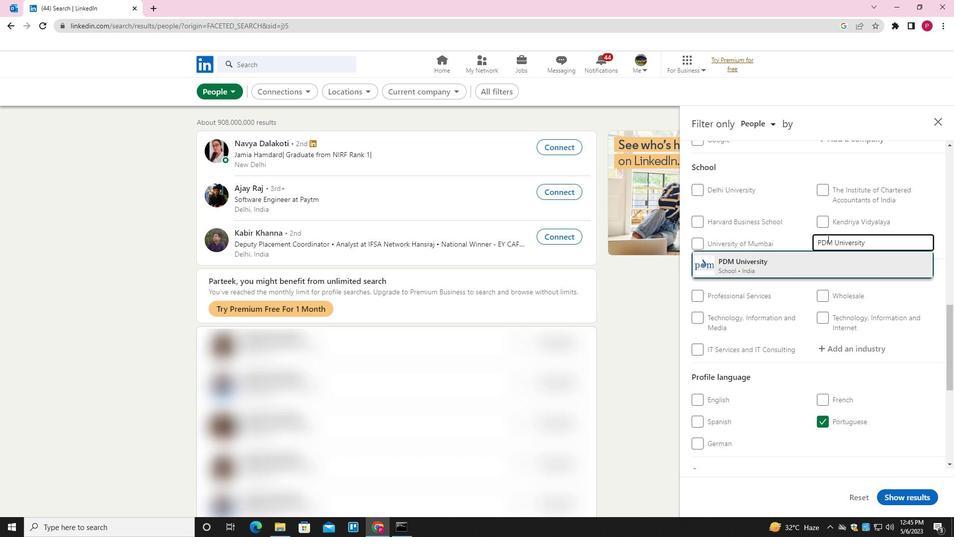 
Action: Mouse moved to (841, 270)
Screenshot: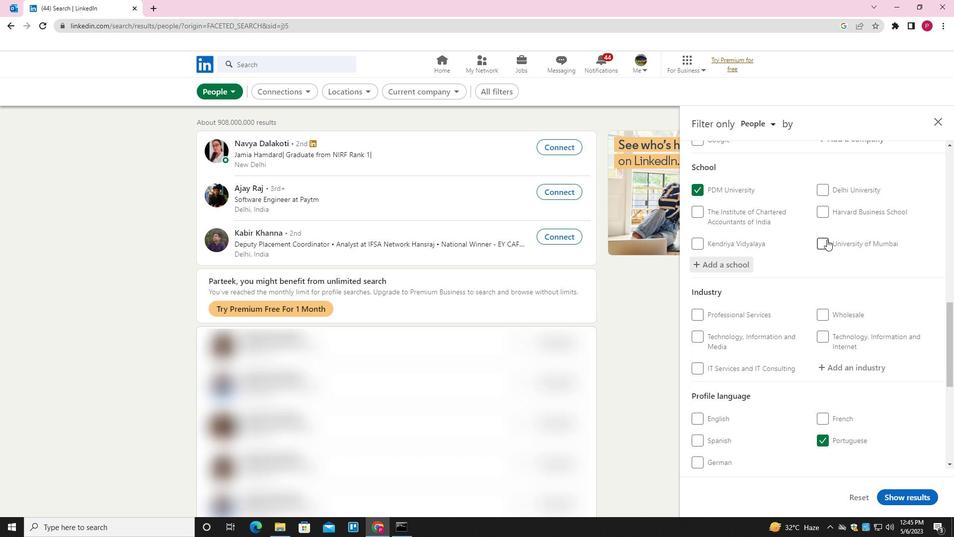 
Action: Mouse scrolled (841, 270) with delta (0, 0)
Screenshot: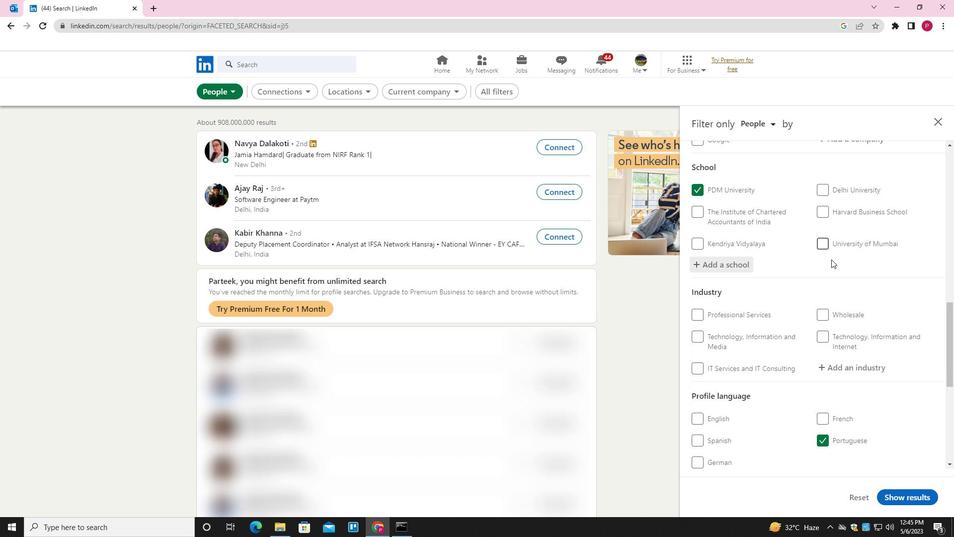 
Action: Mouse scrolled (841, 270) with delta (0, 0)
Screenshot: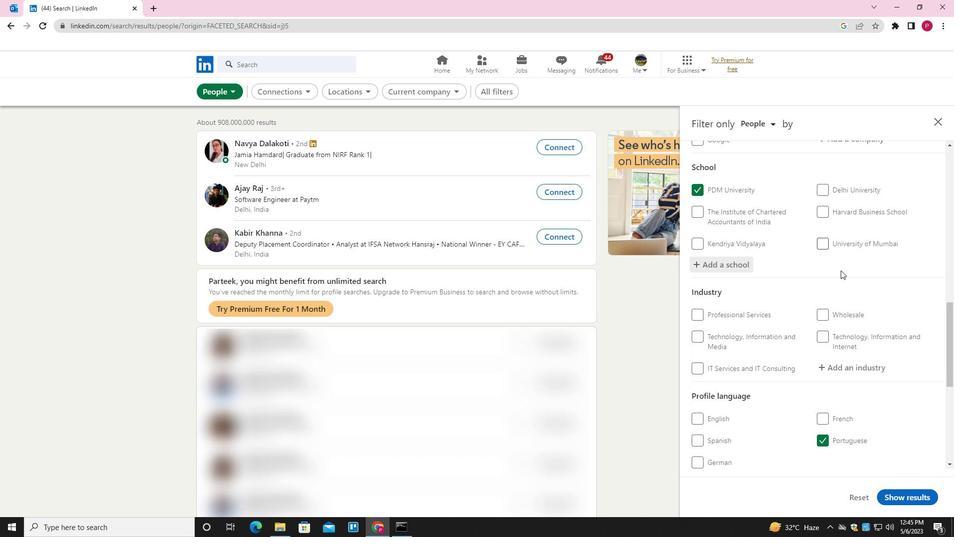 
Action: Mouse moved to (852, 265)
Screenshot: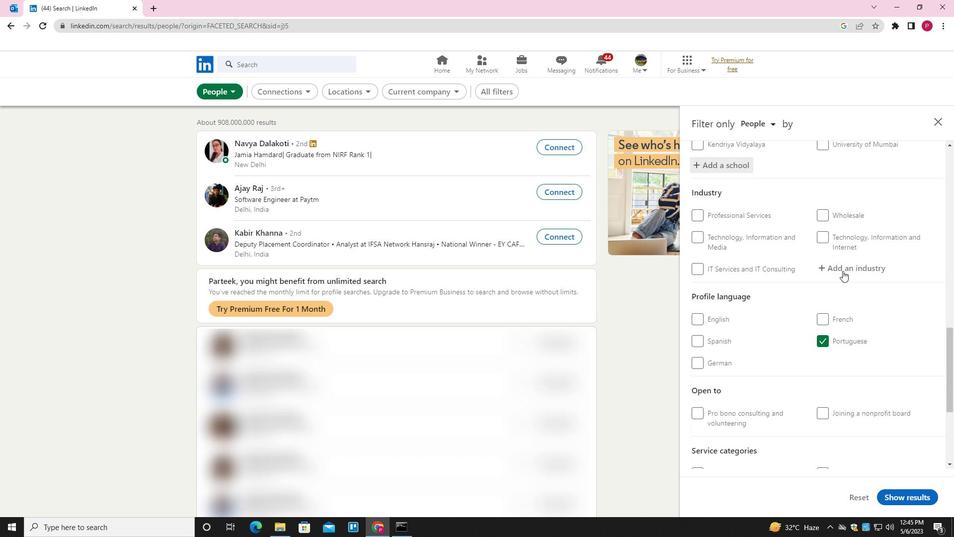 
Action: Mouse pressed left at (852, 265)
Screenshot: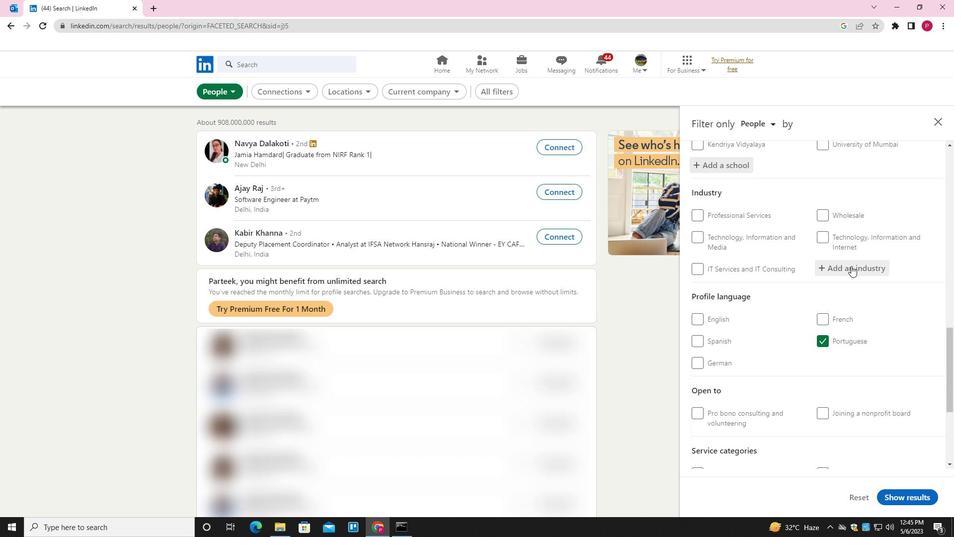 
Action: Key pressed <Key.shift><Key.shift><Key.shift><Key.shift><Key.shift><Key.shift><Key.shift><Key.shift><Key.shift><Key.shift><Key.shift><Key.shift><Key.shift><Key.shift><Key.shift><Key.shift><Key.shift><Key.shift><Key.shift><Key.shift><Key.shift><Key.shift><Key.shift>GOVERNMENT<Key.space><Key.down><Key.enter>
Screenshot: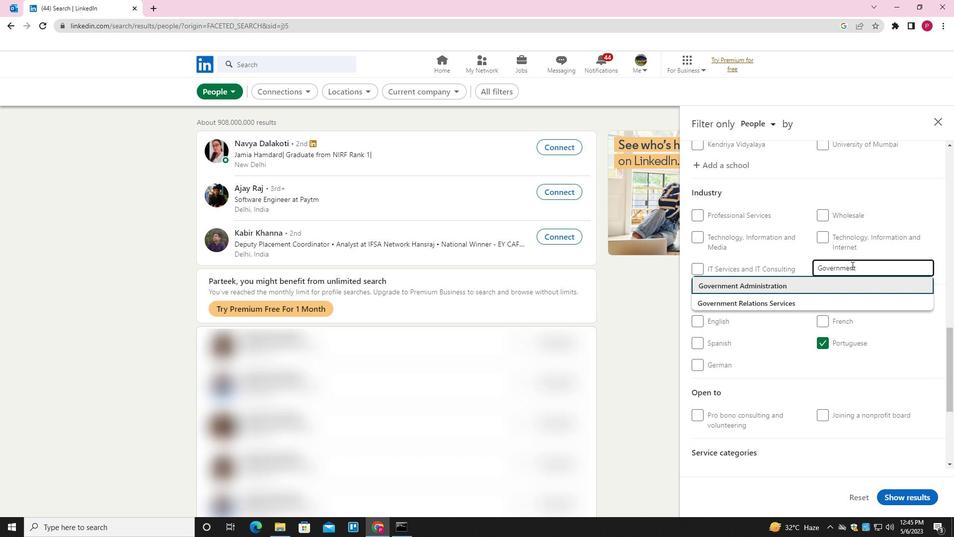 
Action: Mouse moved to (836, 275)
Screenshot: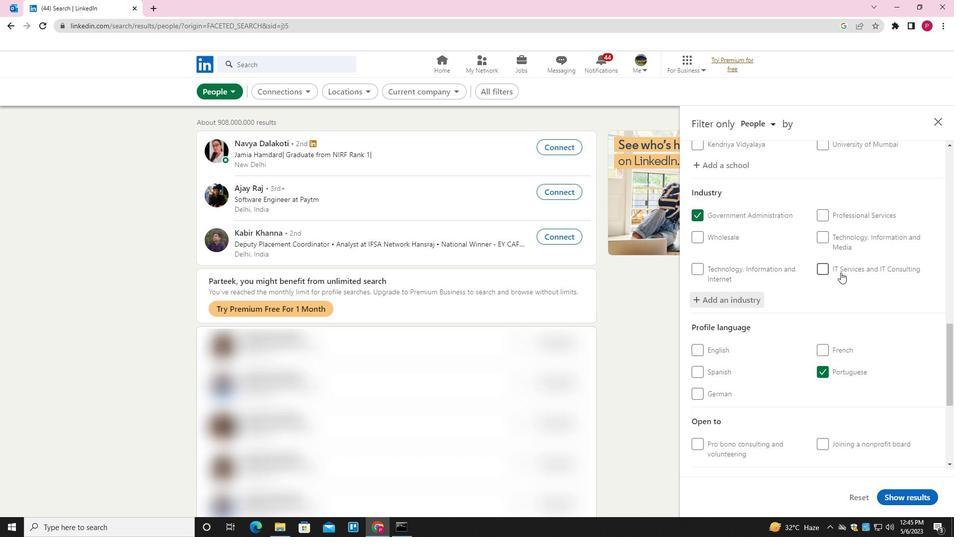
Action: Mouse scrolled (836, 275) with delta (0, 0)
Screenshot: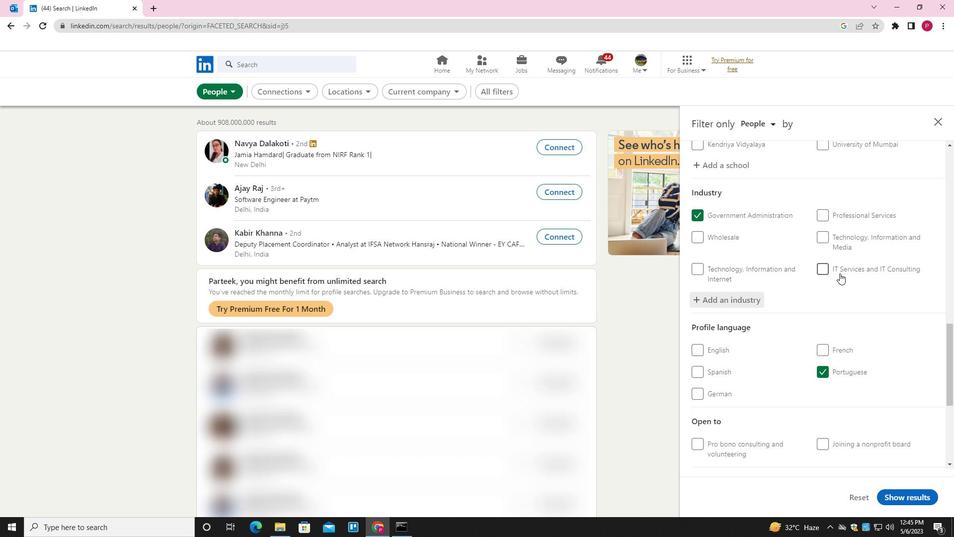 
Action: Mouse scrolled (836, 275) with delta (0, 0)
Screenshot: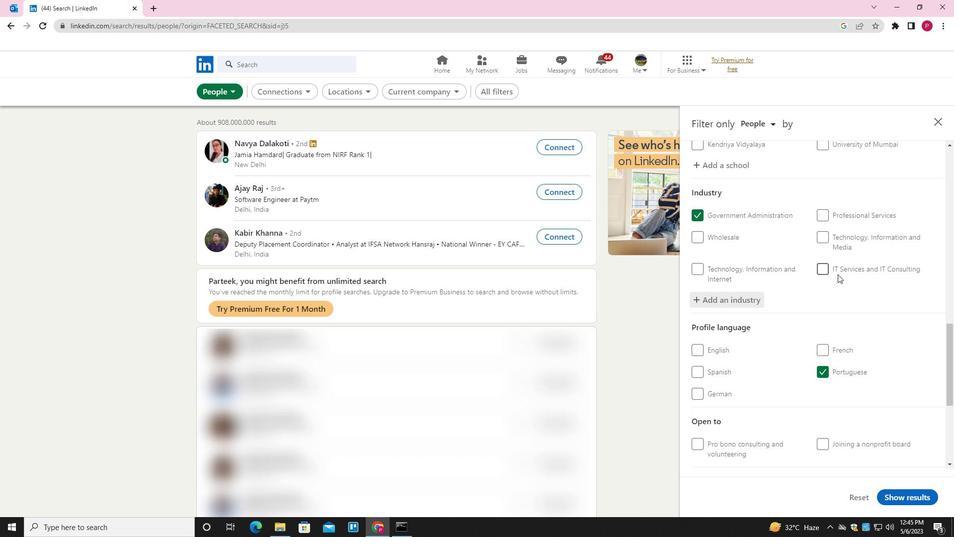 
Action: Mouse scrolled (836, 275) with delta (0, 0)
Screenshot: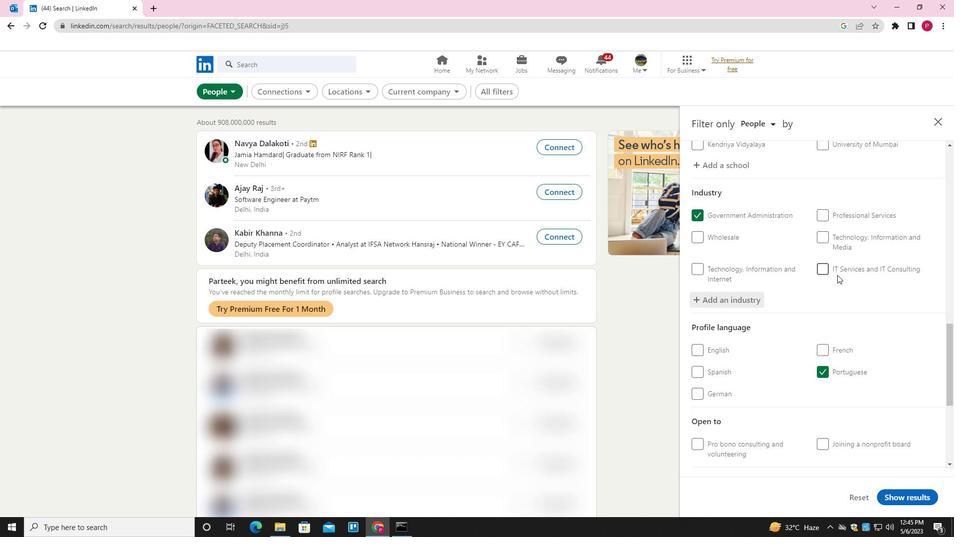 
Action: Mouse moved to (856, 395)
Screenshot: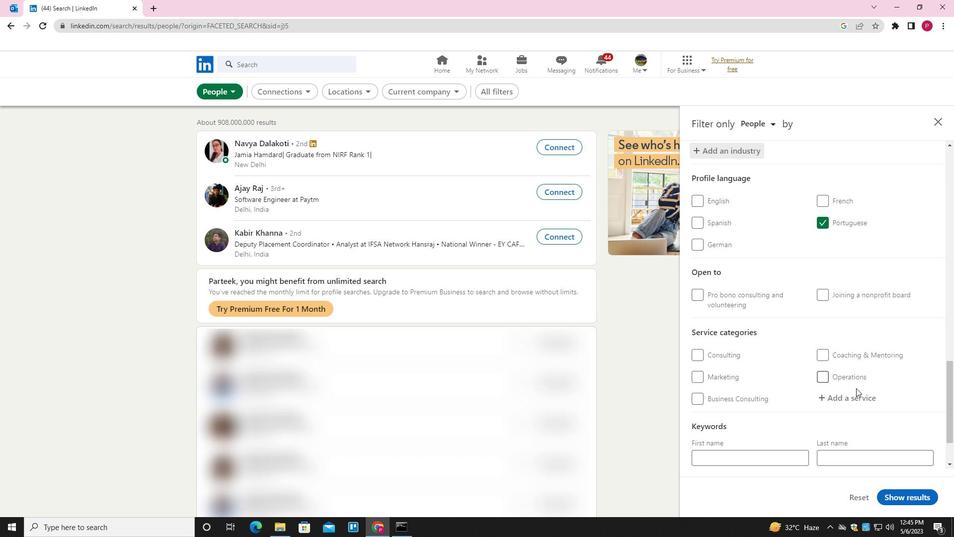 
Action: Mouse pressed left at (856, 395)
Screenshot: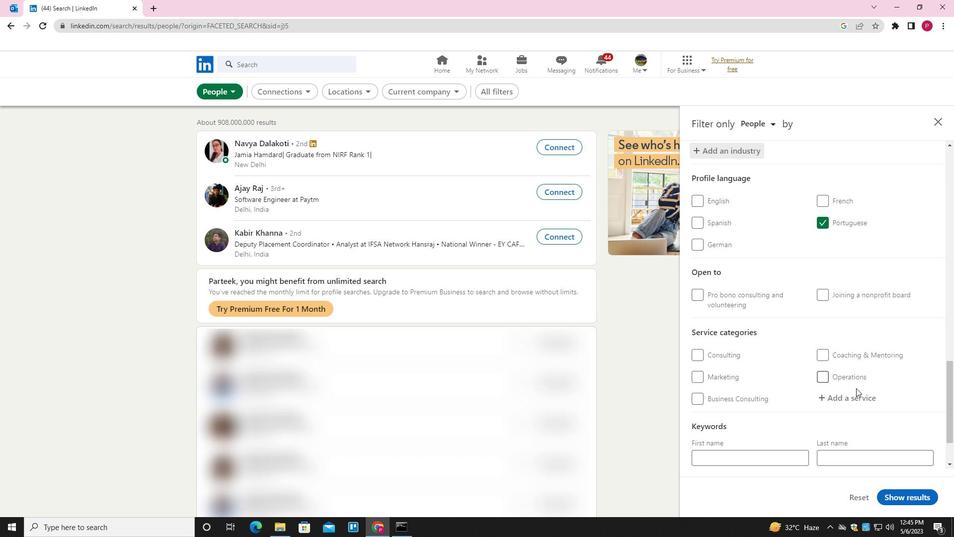
Action: Mouse moved to (857, 397)
Screenshot: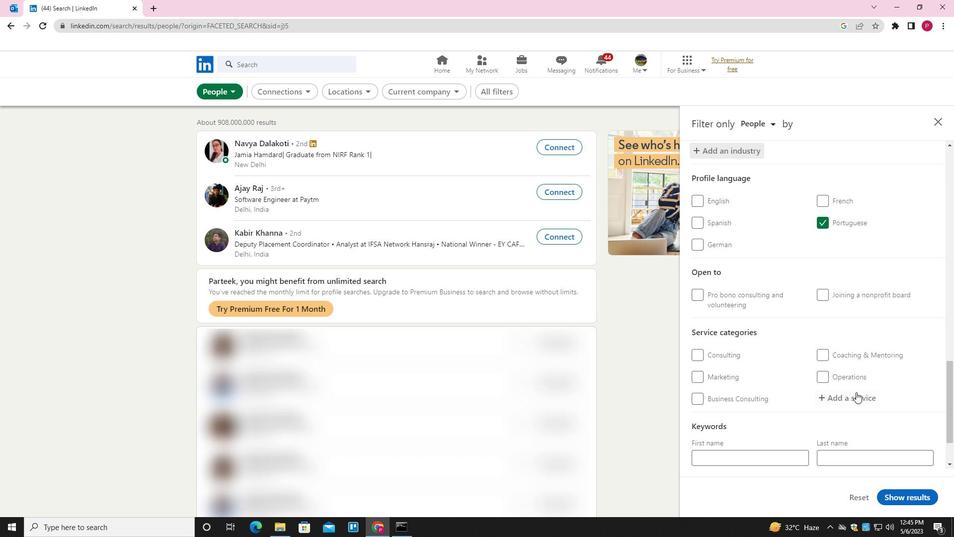 
Action: Key pressed <Key.shift><Key.shift>PUBLIC<Key.space><Key.shift>SPEAKING<Key.down><Key.enter>
Screenshot: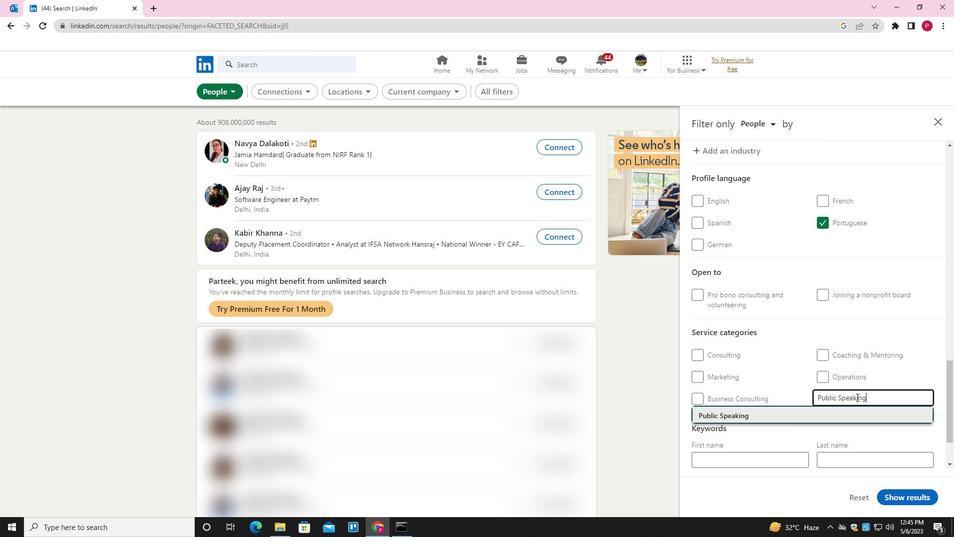 
Action: Mouse moved to (864, 392)
Screenshot: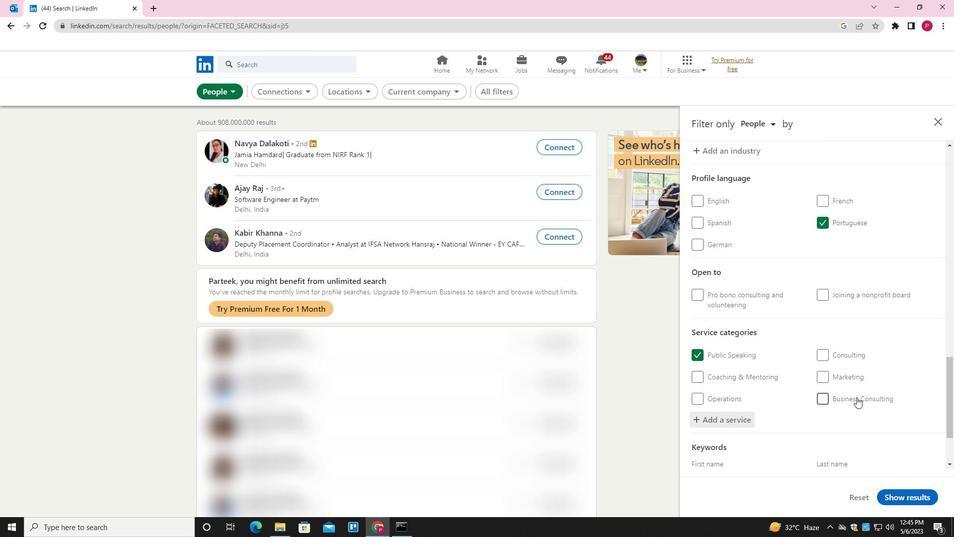 
Action: Mouse scrolled (864, 392) with delta (0, 0)
Screenshot: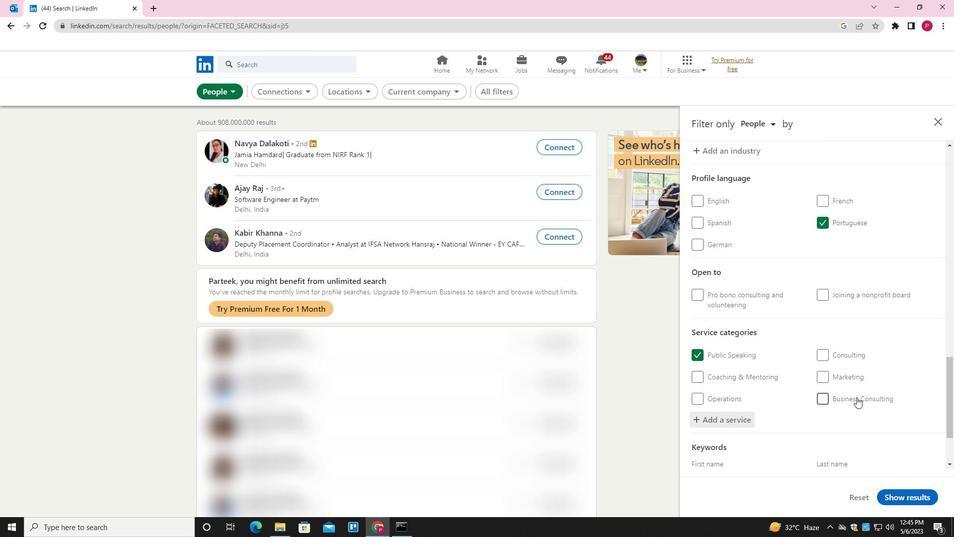 
Action: Mouse moved to (864, 392)
Screenshot: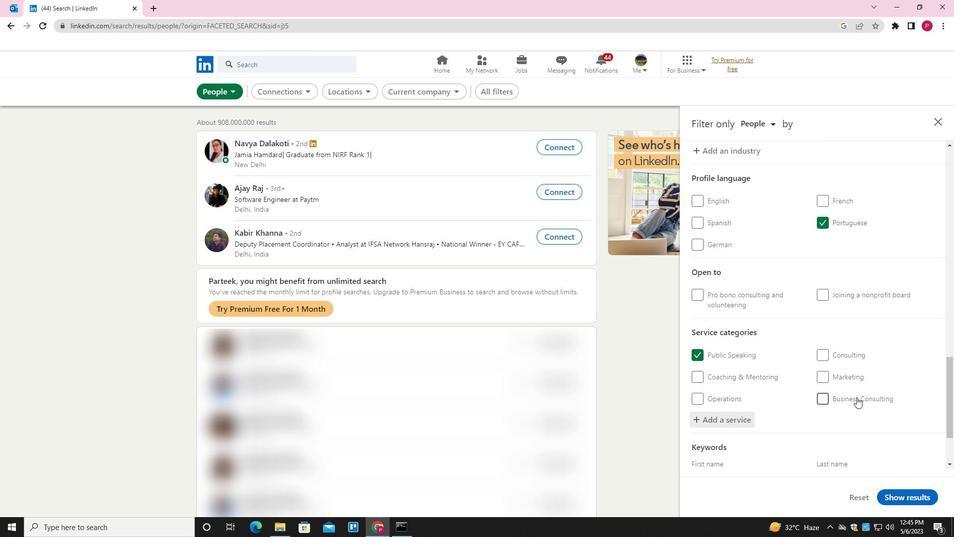 
Action: Mouse scrolled (864, 391) with delta (0, 0)
Screenshot: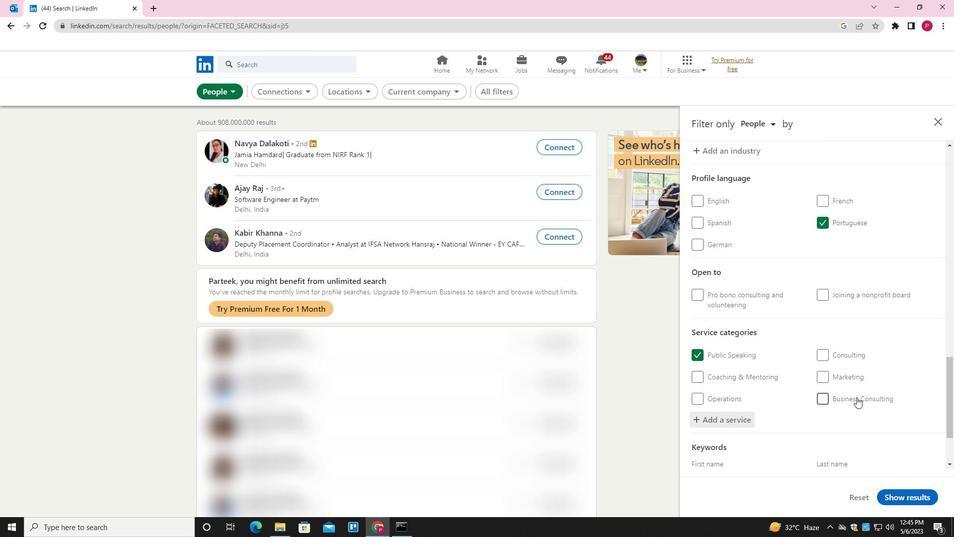 
Action: Mouse scrolled (864, 391) with delta (0, 0)
Screenshot: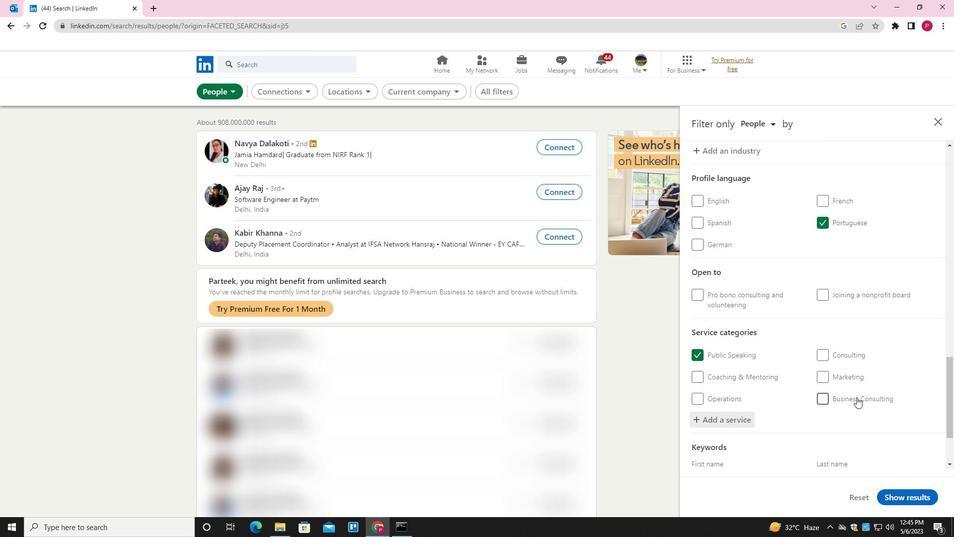 
Action: Mouse scrolled (864, 391) with delta (0, 0)
Screenshot: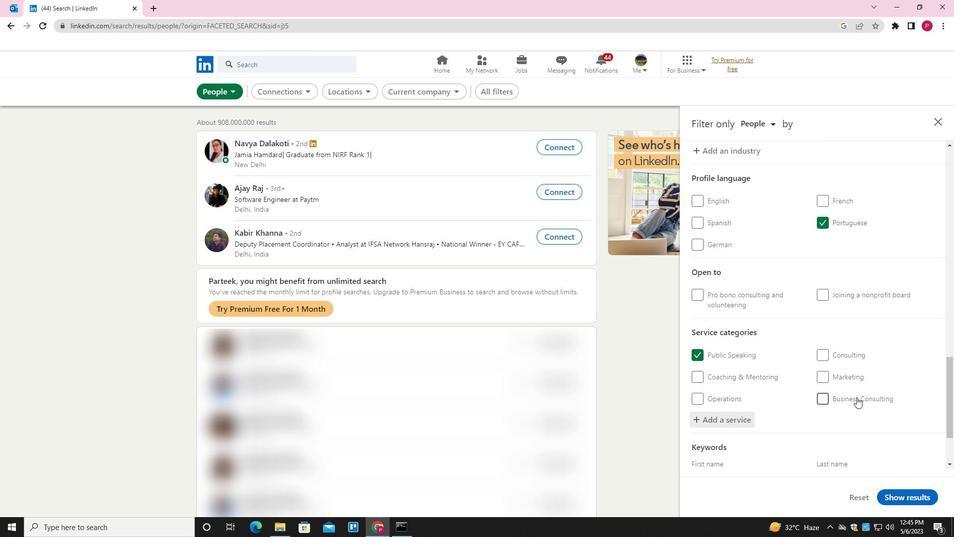 
Action: Mouse scrolled (864, 391) with delta (0, 0)
Screenshot: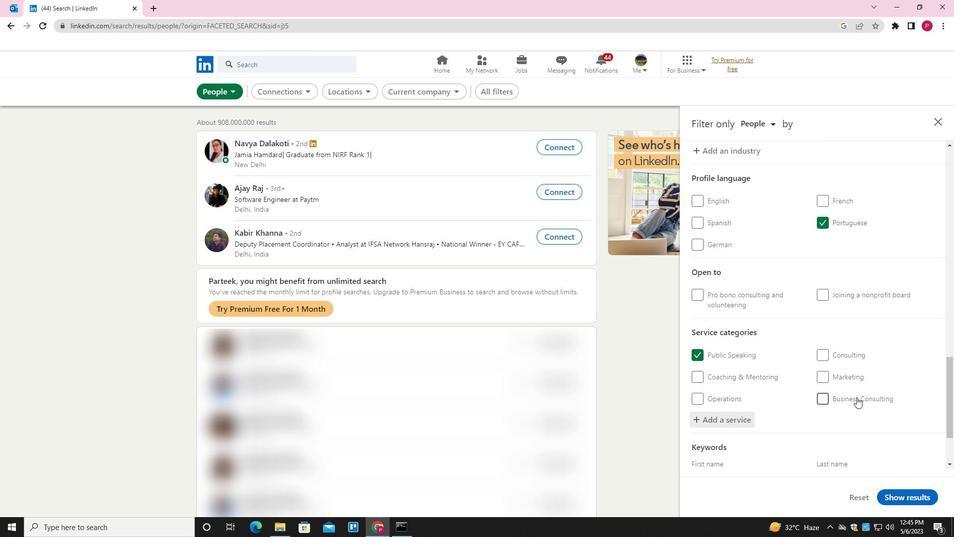 
Action: Mouse moved to (737, 424)
Screenshot: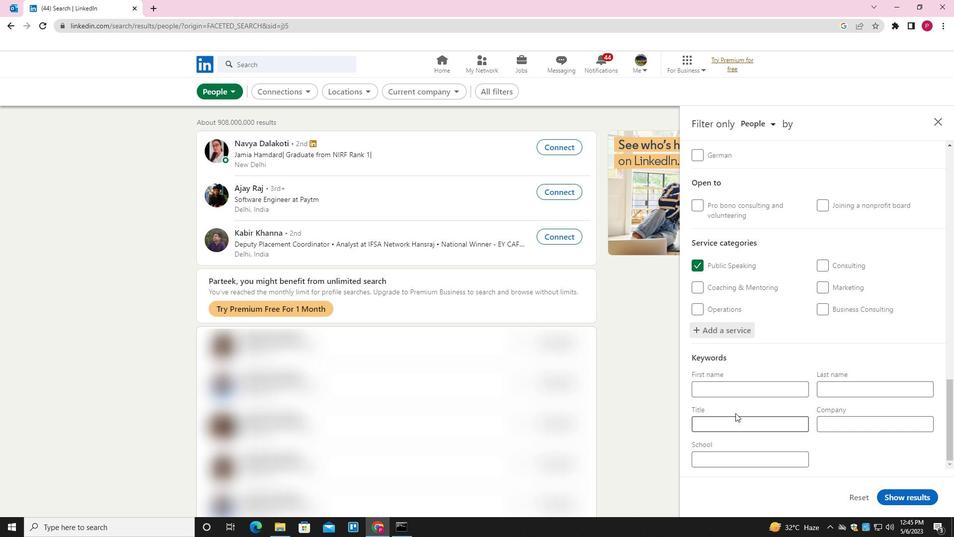 
Action: Mouse pressed left at (737, 424)
Screenshot: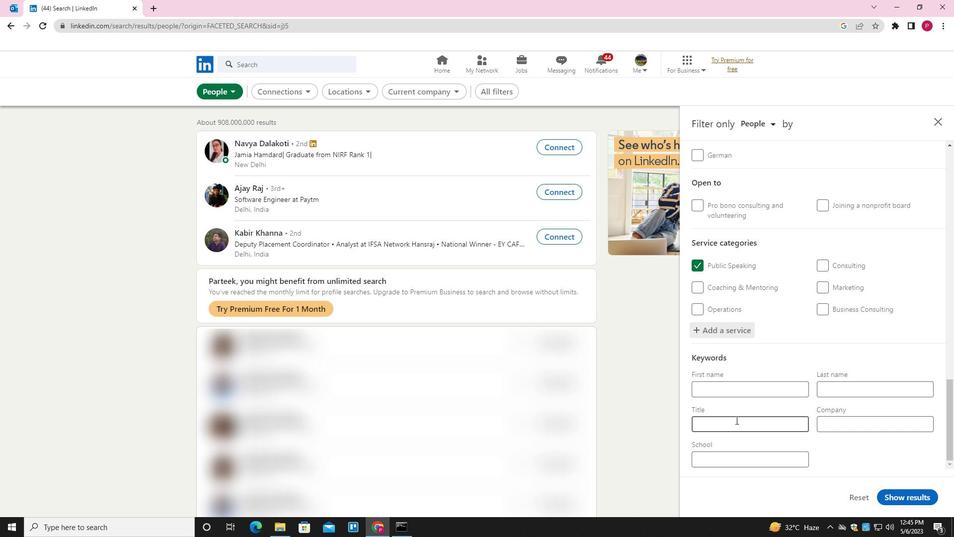 
Action: Key pressed <Key.shift><Key.shift><Key.shift><Key.shift><Key.shift><Key.shift><Key.shift><Key.shift><Key.shift>DARA<Key.space><Key.backspace><Key.backspace><Key.backspace>TA<Key.space><Key.shift><Key.shift><Key.shift>ENTRY
Screenshot: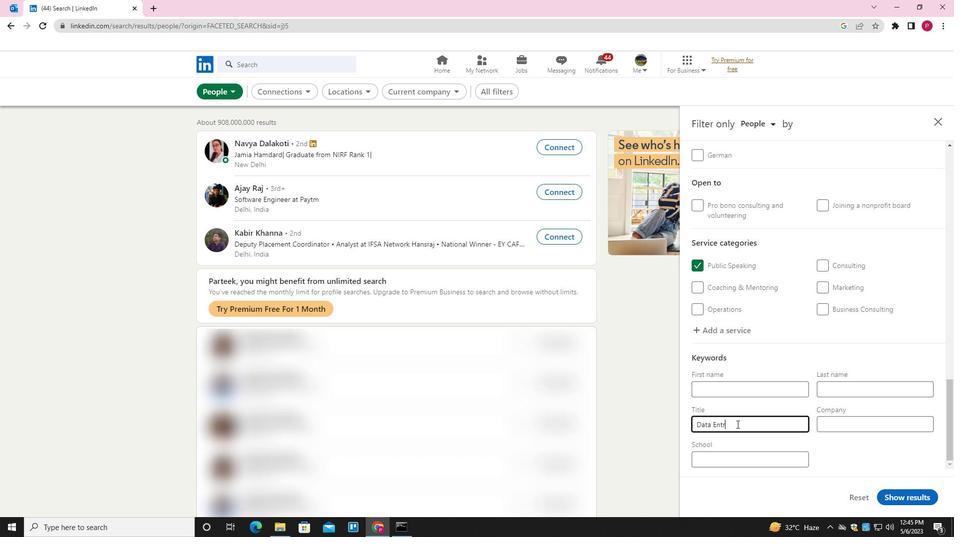 
Action: Mouse moved to (899, 498)
Screenshot: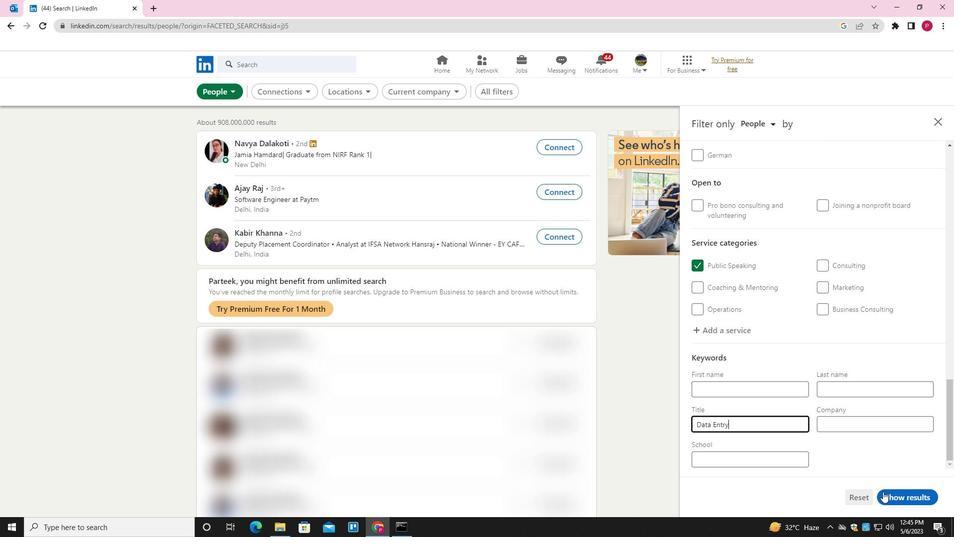 
Action: Mouse pressed left at (899, 498)
Screenshot: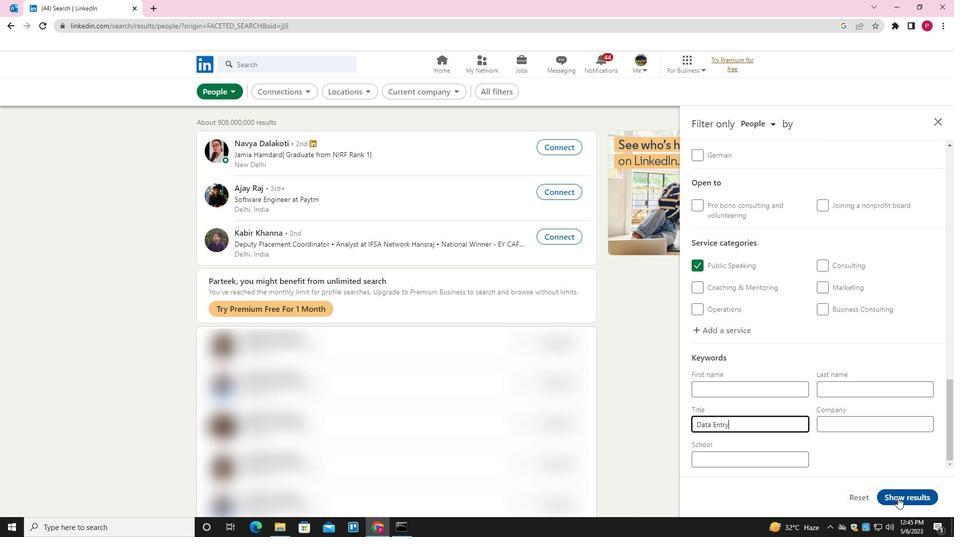 
Action: Mouse moved to (465, 227)
Screenshot: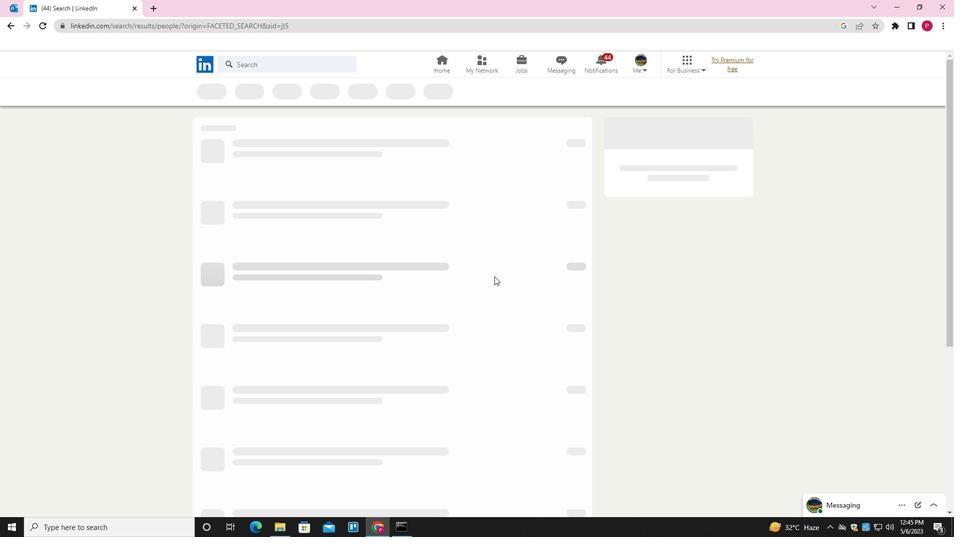 
